 Task: Look for space in Yibin, China from 5th September, 2023 to 13th September, 2023 for 6 adults in price range Rs.15000 to Rs.20000. Place can be entire place with 3 bedrooms having 3 beds and 3 bathrooms. Property type can be house, flat, guest house. Amenities needed are: washing machine. Booking option can be shelf check-in. Required host language is Chinese (Simplified).
Action: Mouse moved to (322, 147)
Screenshot: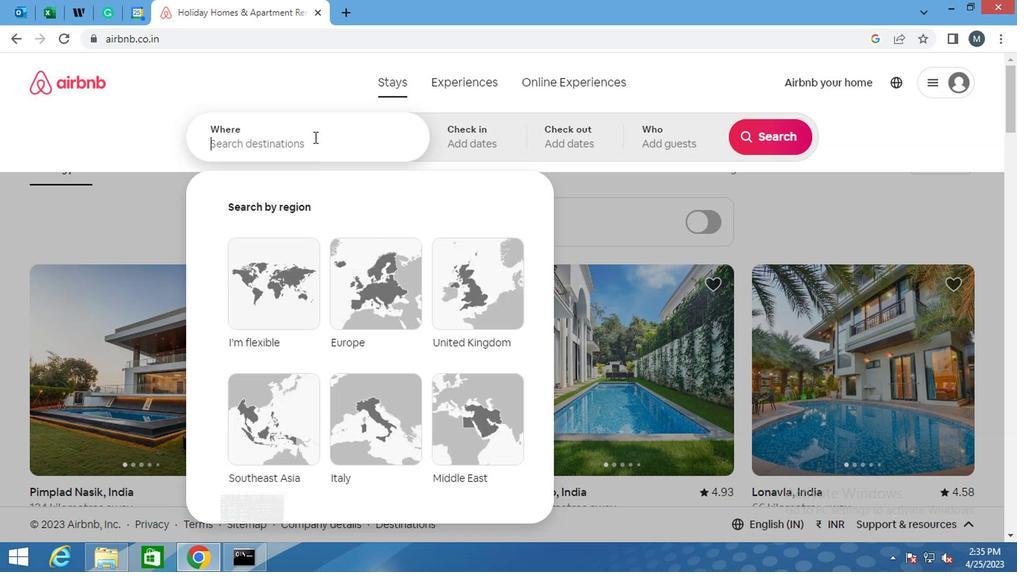 
Action: Mouse pressed left at (322, 147)
Screenshot: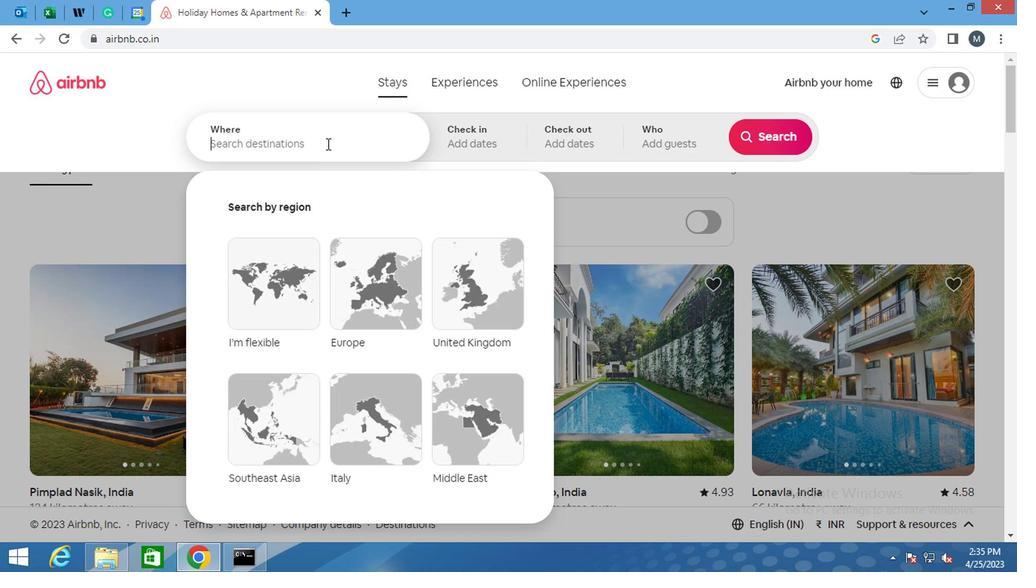 
Action: Key pressed <Key.shift>YIBIN,<Key.shift>CHINA
Screenshot: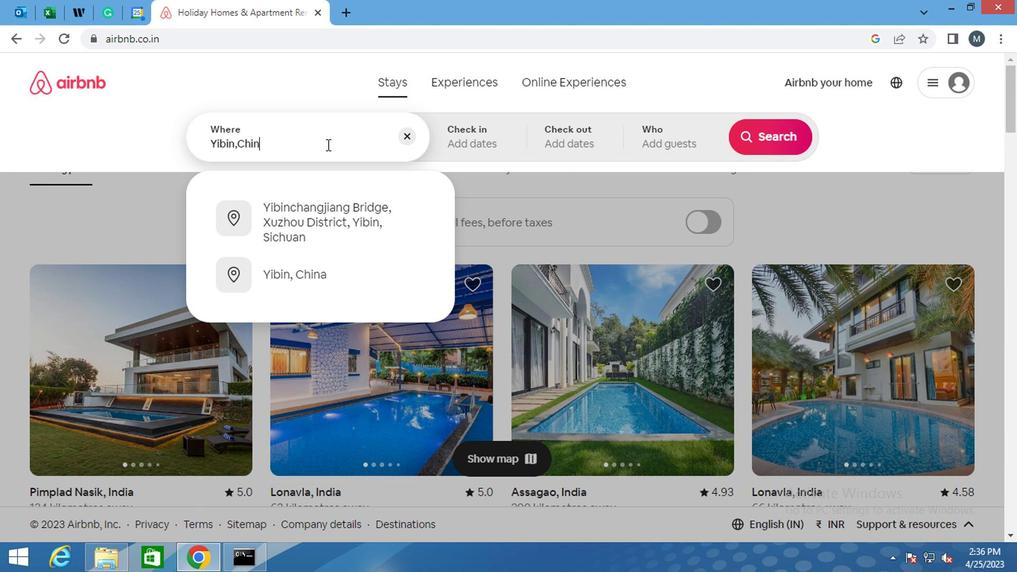 
Action: Mouse moved to (335, 221)
Screenshot: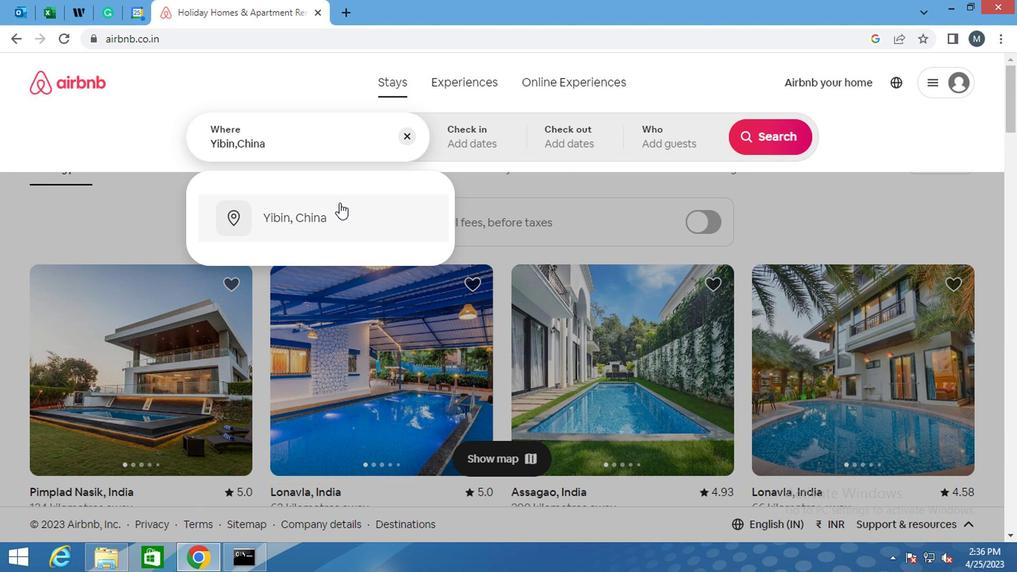 
Action: Mouse pressed left at (335, 221)
Screenshot: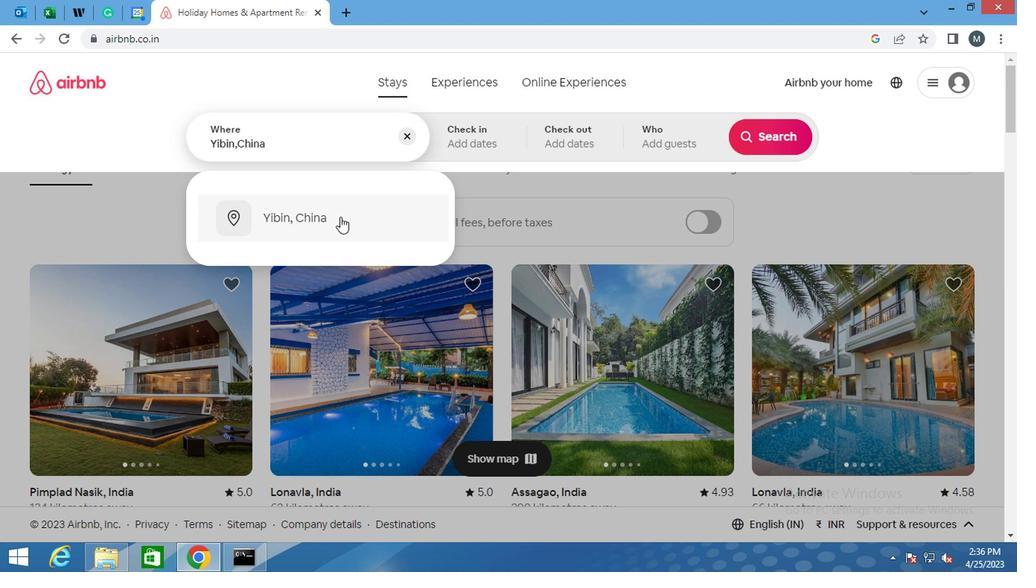 
Action: Mouse moved to (453, 137)
Screenshot: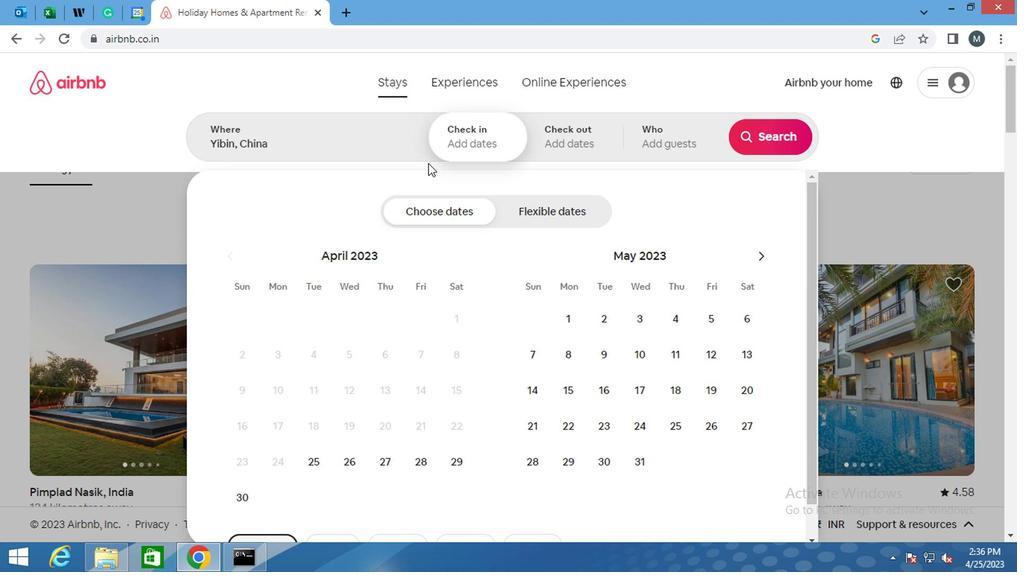 
Action: Mouse pressed left at (453, 137)
Screenshot: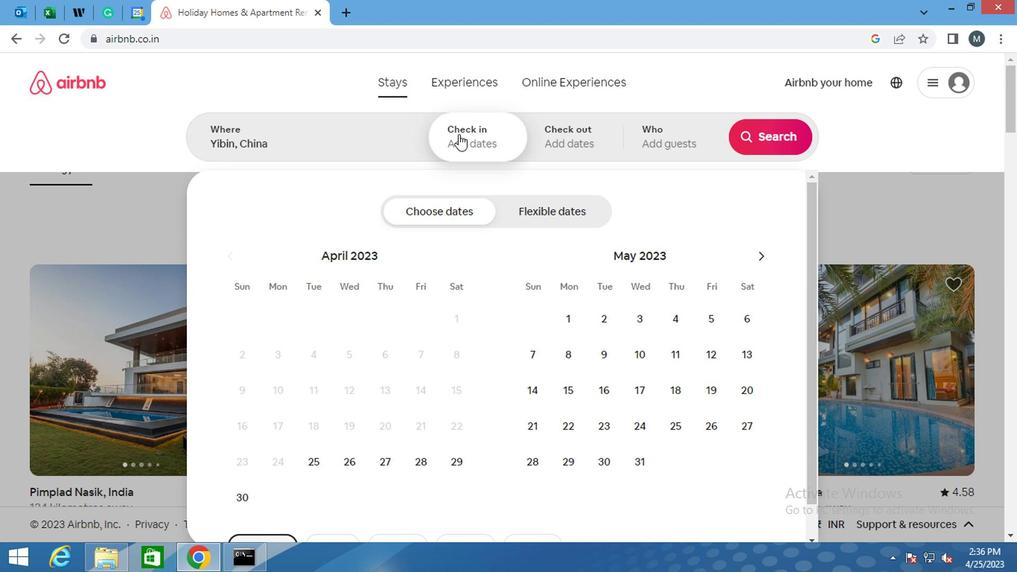 
Action: Mouse moved to (455, 136)
Screenshot: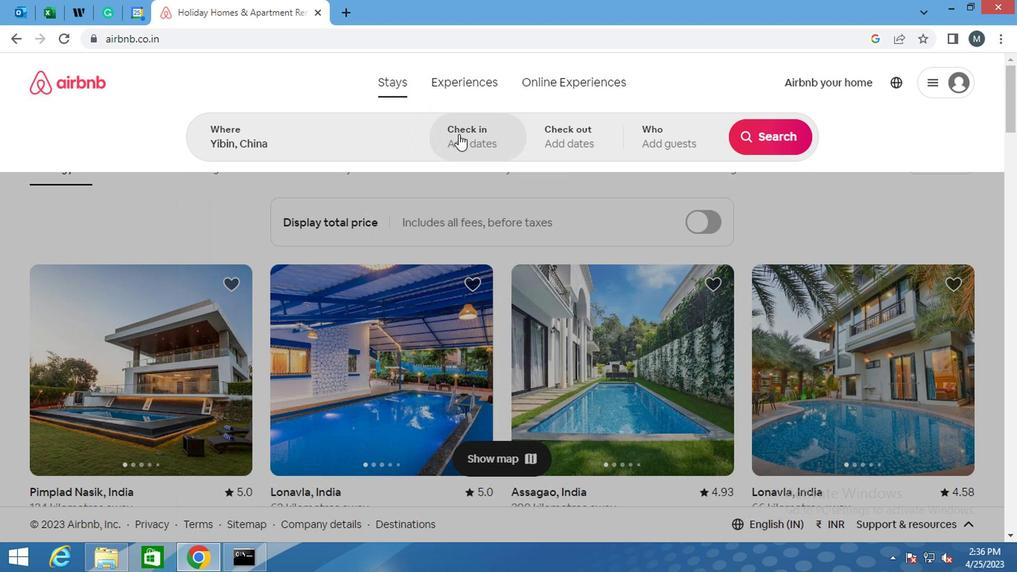 
Action: Mouse pressed left at (455, 136)
Screenshot: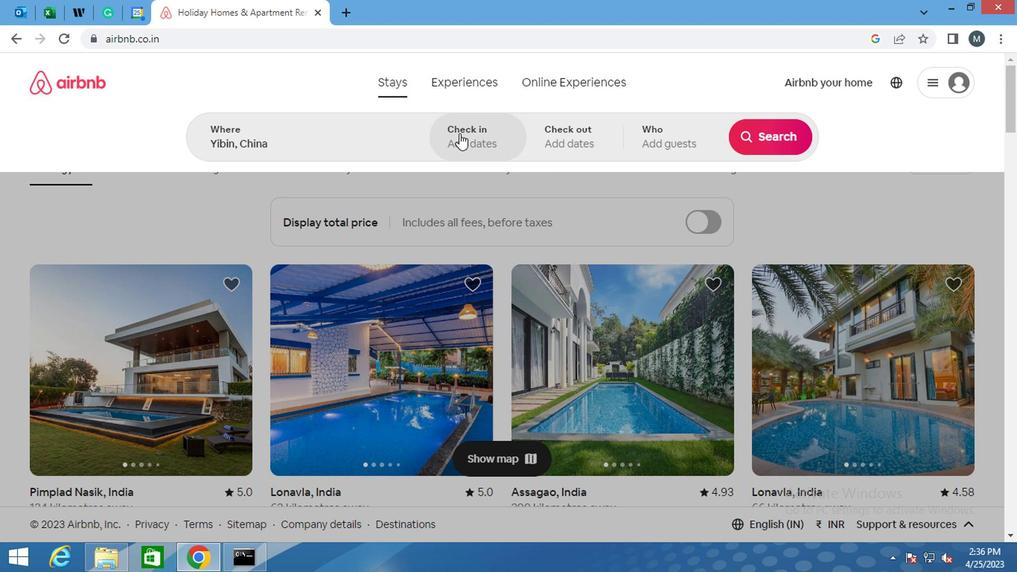 
Action: Mouse moved to (475, 141)
Screenshot: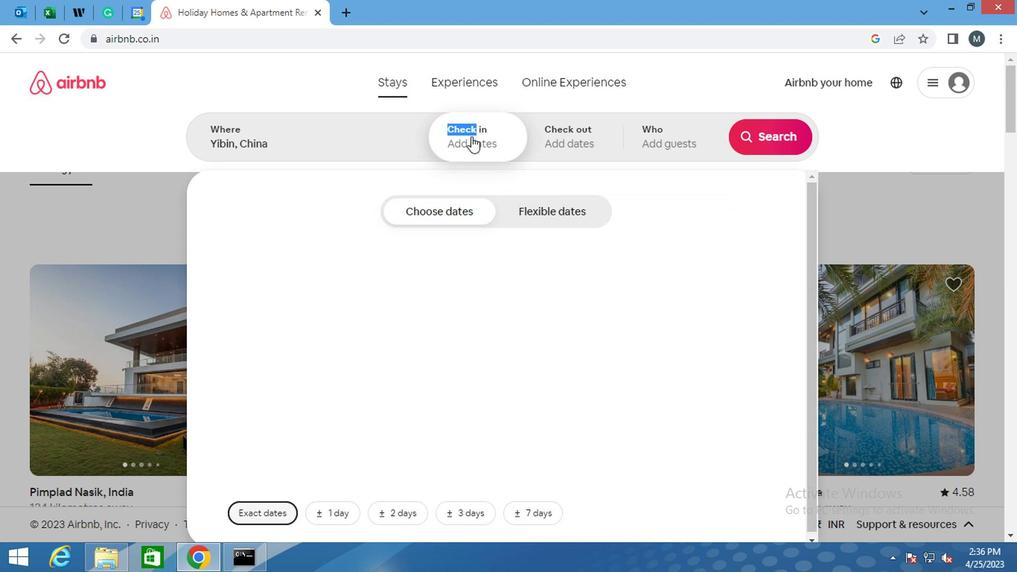 
Action: Mouse pressed left at (475, 141)
Screenshot: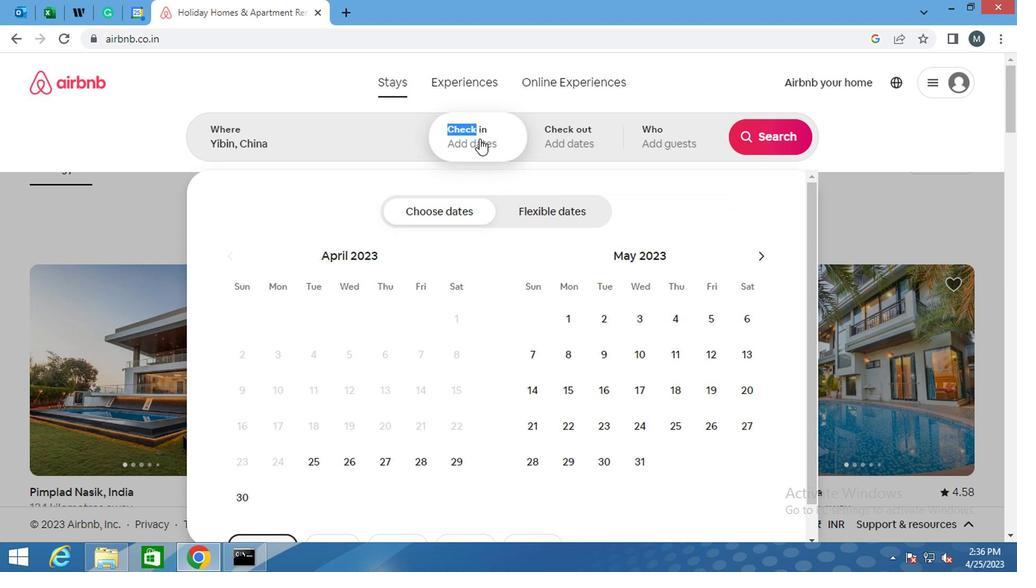 
Action: Mouse pressed left at (475, 141)
Screenshot: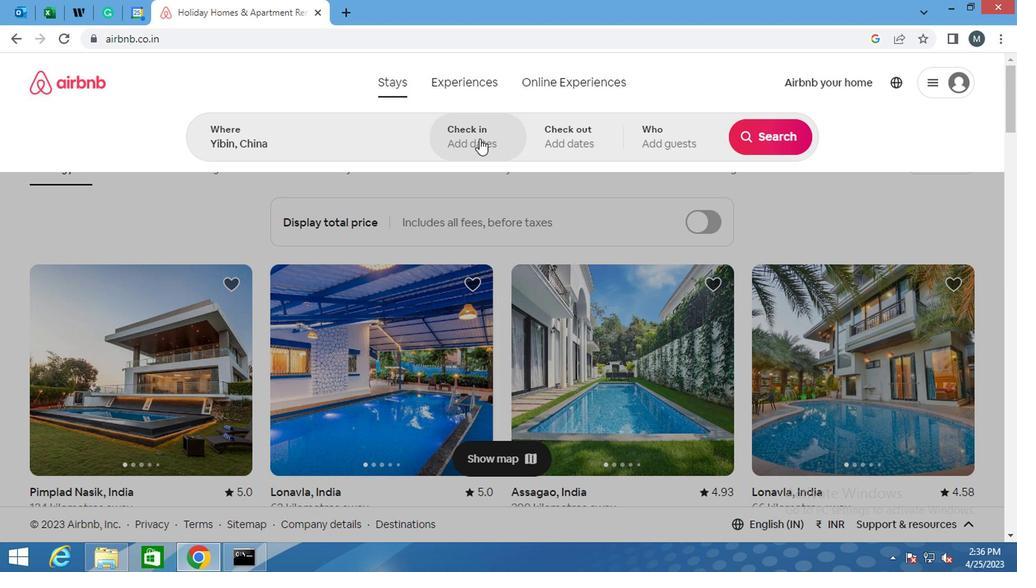 
Action: Mouse moved to (764, 259)
Screenshot: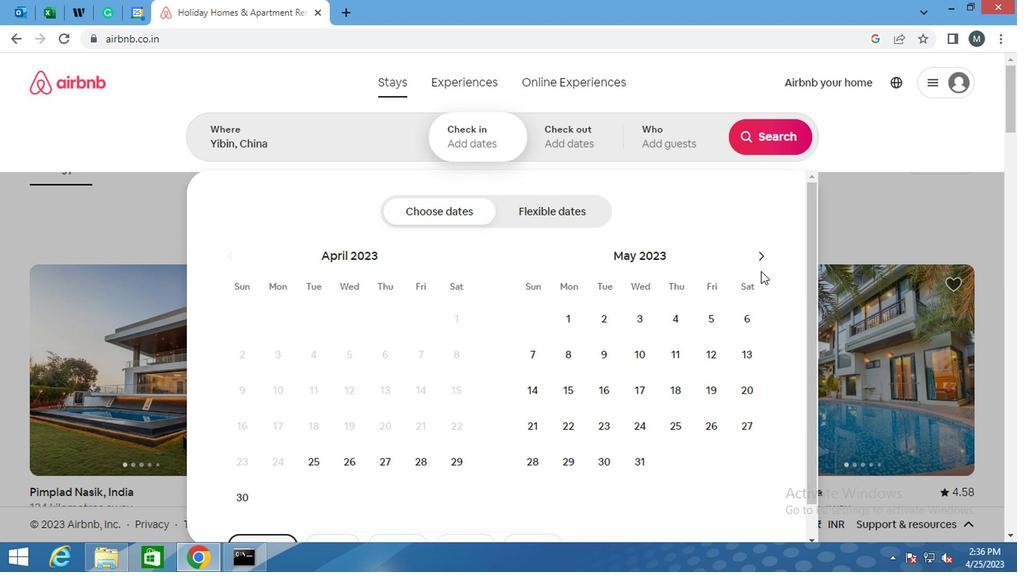 
Action: Mouse pressed left at (764, 259)
Screenshot: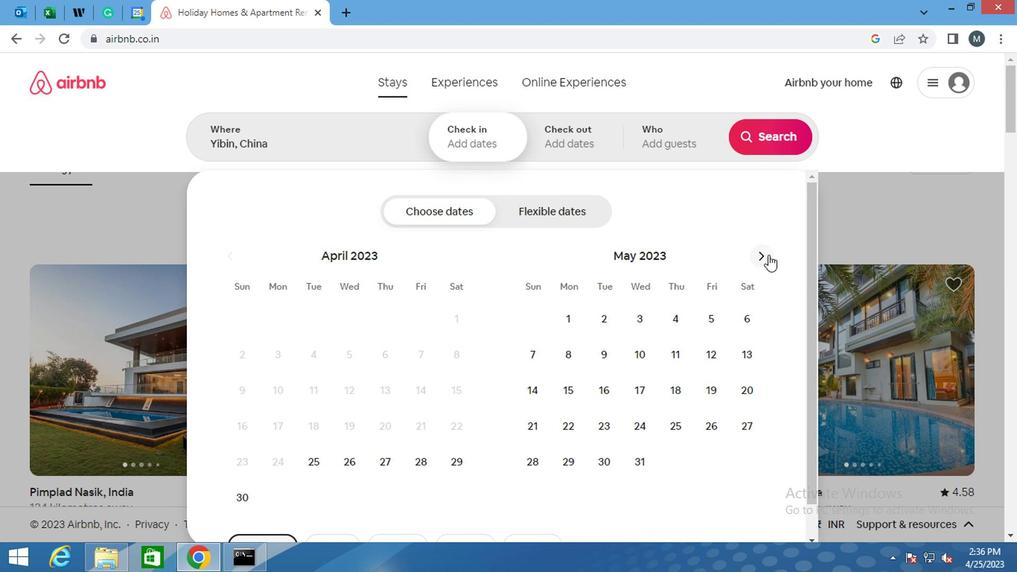 
Action: Mouse pressed left at (764, 259)
Screenshot: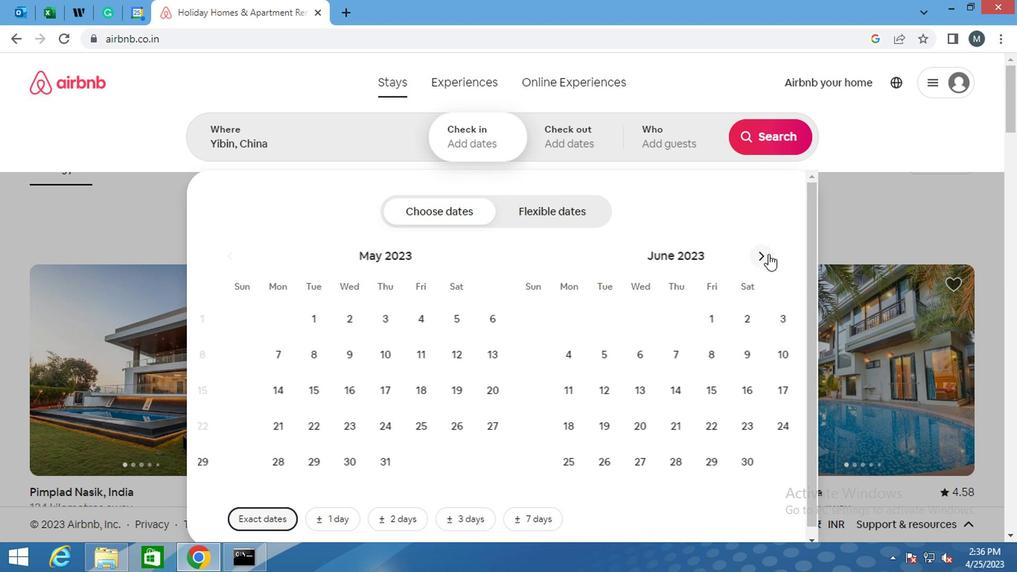 
Action: Mouse pressed left at (764, 259)
Screenshot: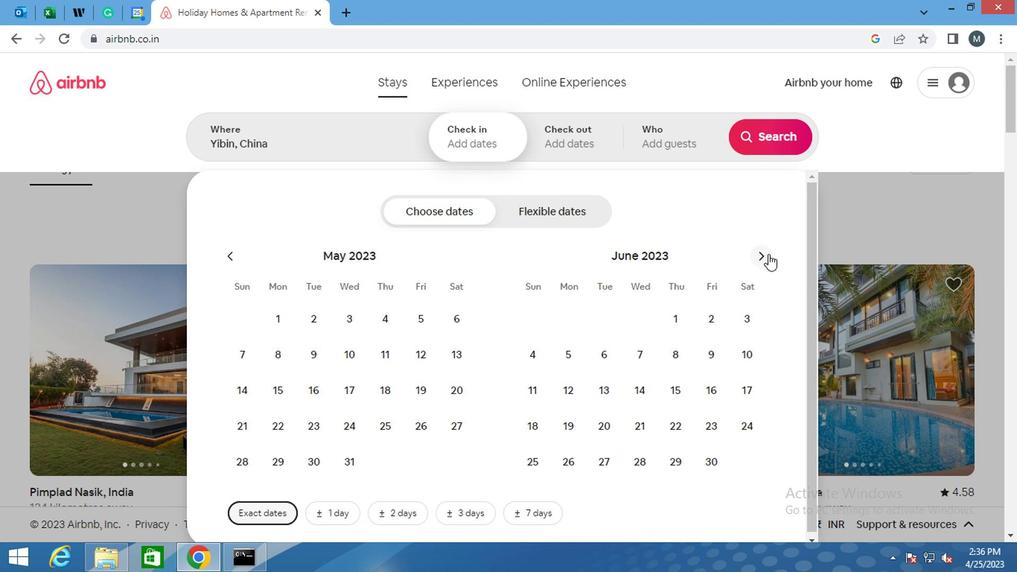 
Action: Mouse moved to (765, 258)
Screenshot: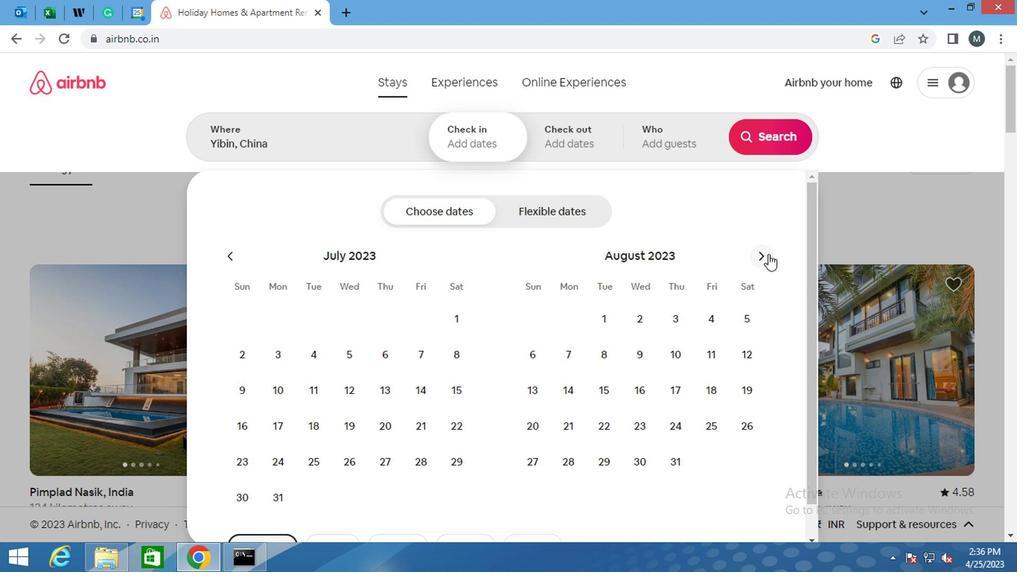 
Action: Mouse pressed left at (765, 258)
Screenshot: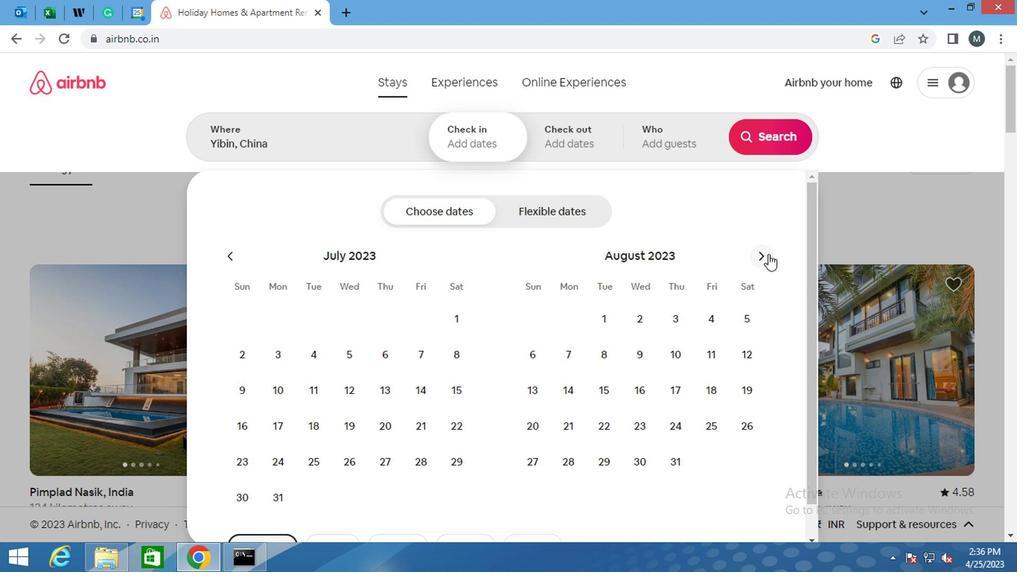 
Action: Mouse moved to (594, 370)
Screenshot: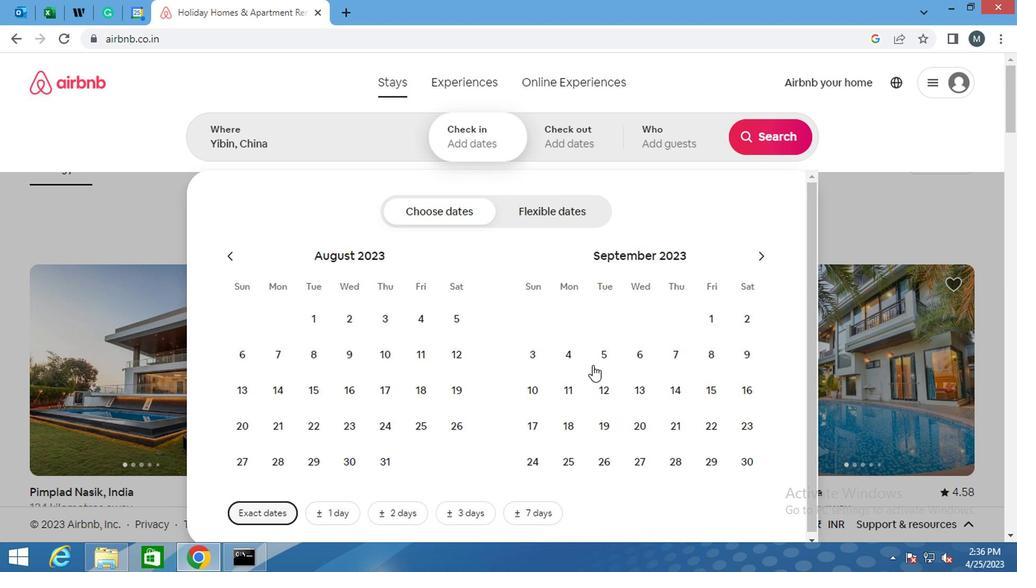 
Action: Mouse pressed left at (594, 370)
Screenshot: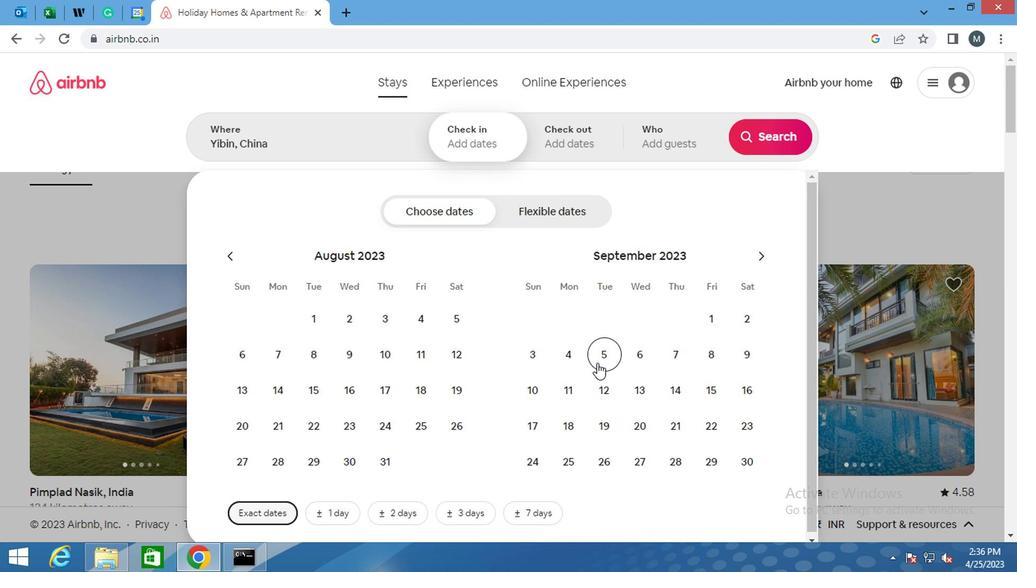 
Action: Mouse moved to (636, 400)
Screenshot: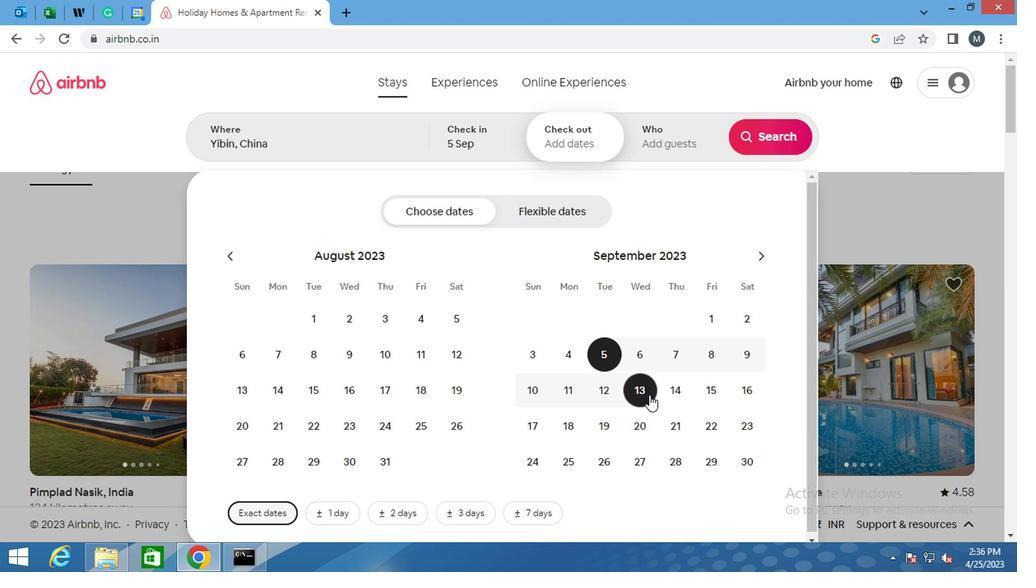 
Action: Mouse pressed left at (636, 400)
Screenshot: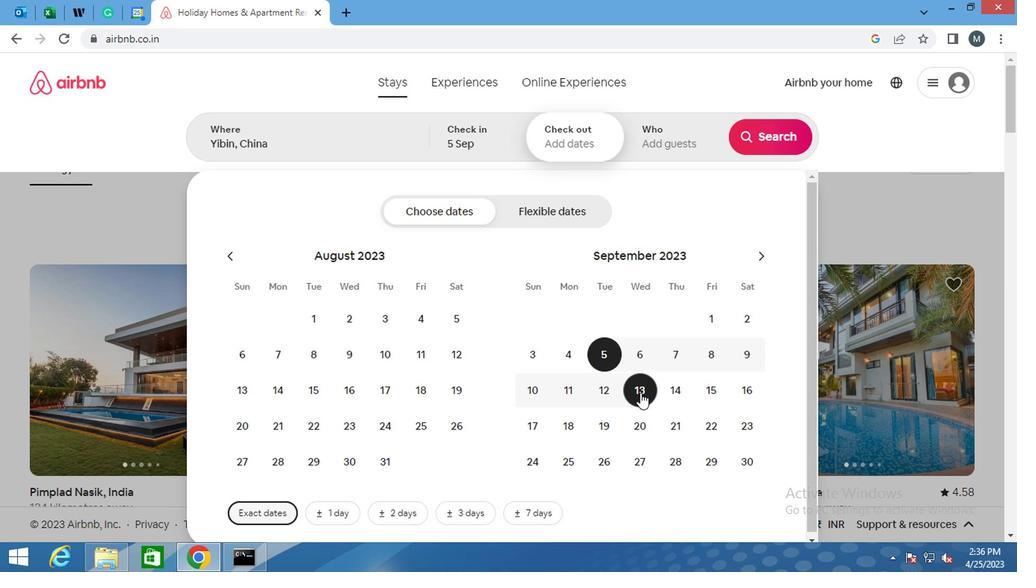 
Action: Mouse moved to (674, 147)
Screenshot: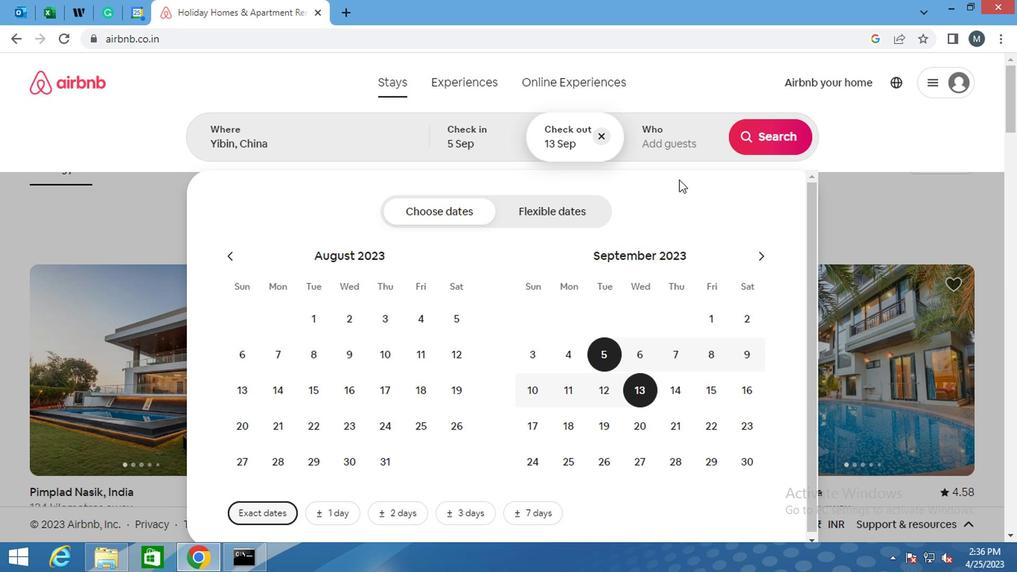 
Action: Mouse pressed left at (674, 147)
Screenshot: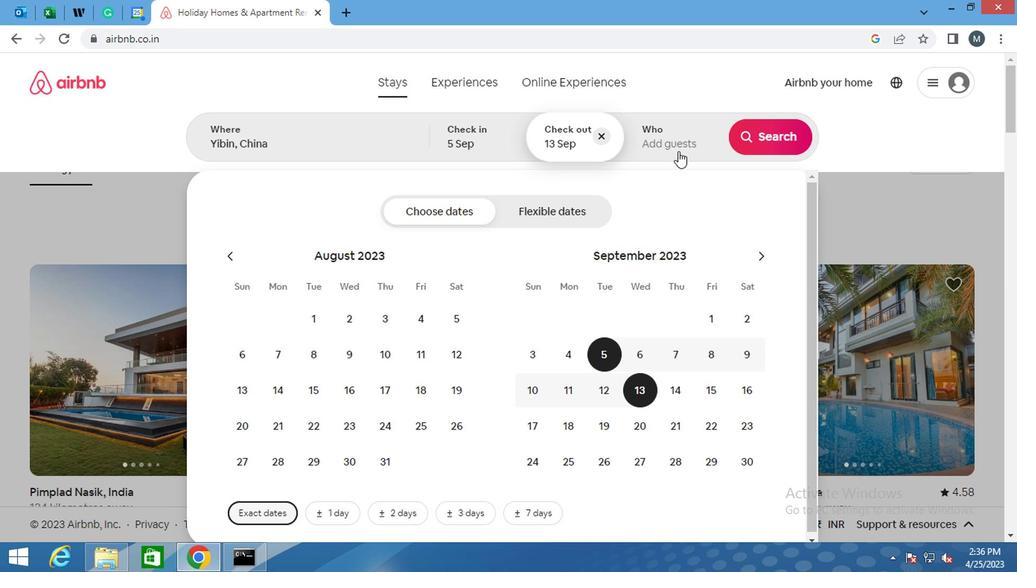 
Action: Mouse moved to (768, 215)
Screenshot: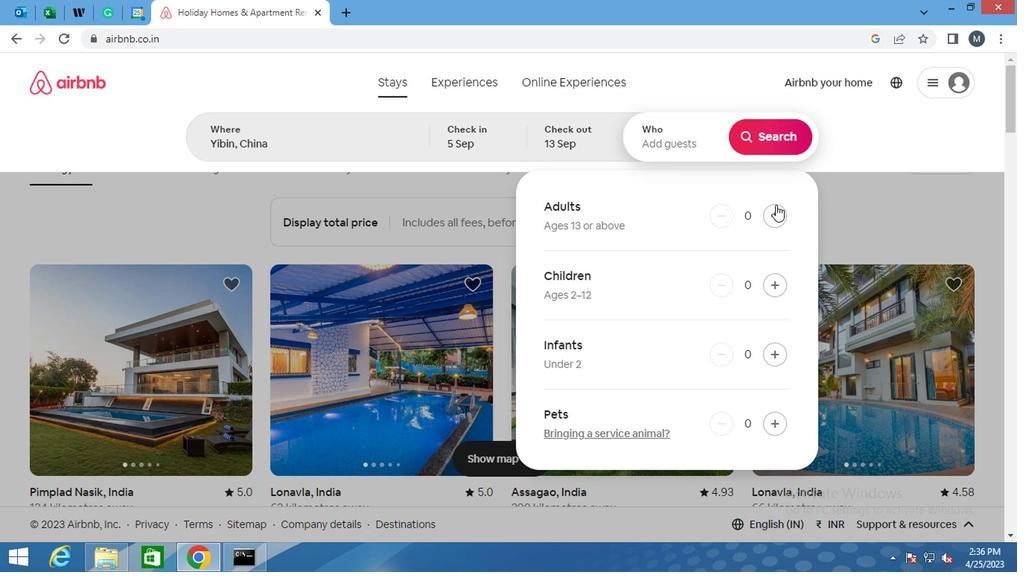 
Action: Mouse pressed left at (768, 215)
Screenshot: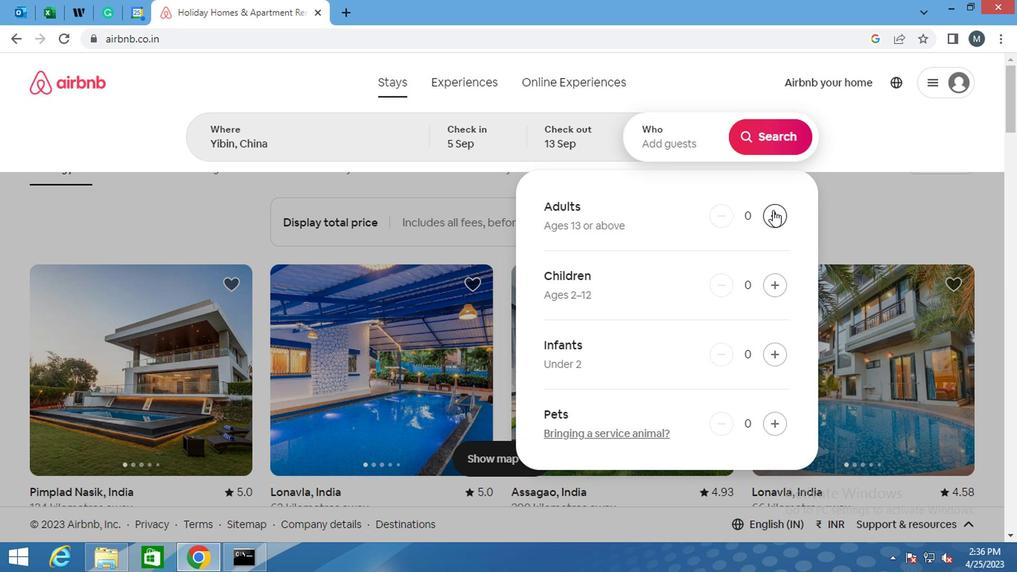 
Action: Mouse pressed left at (768, 215)
Screenshot: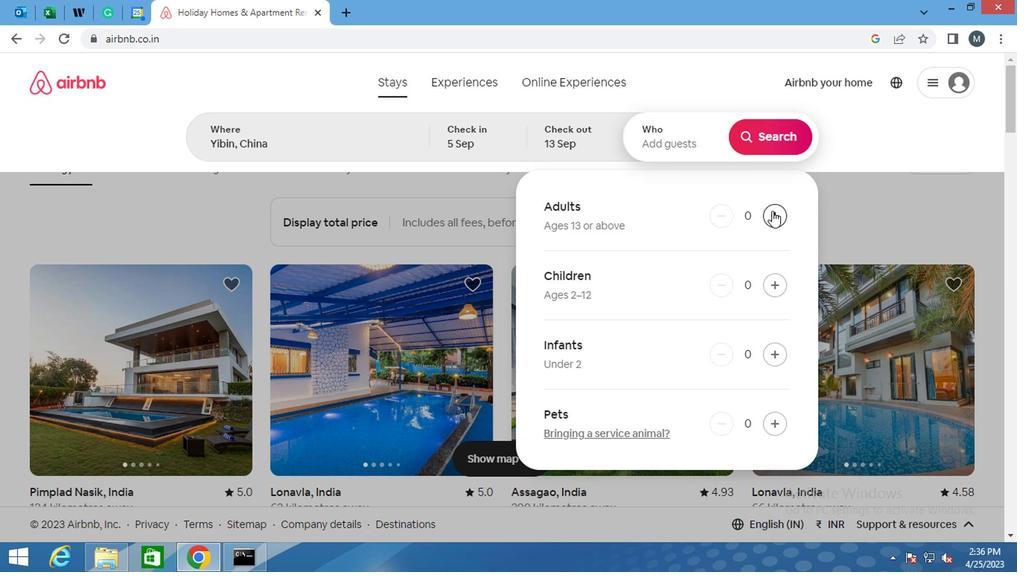 
Action: Mouse pressed left at (768, 215)
Screenshot: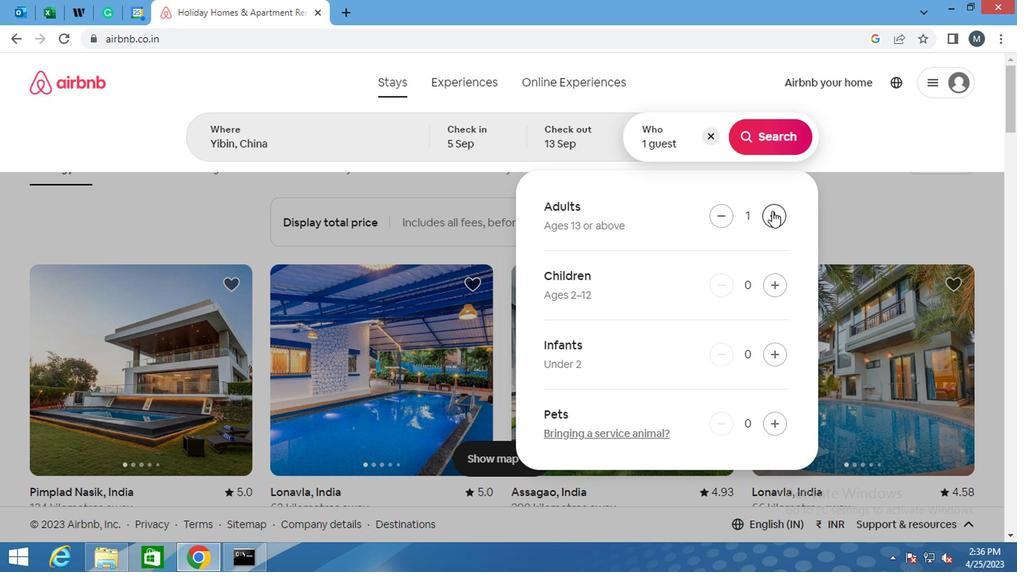 
Action: Mouse moved to (767, 216)
Screenshot: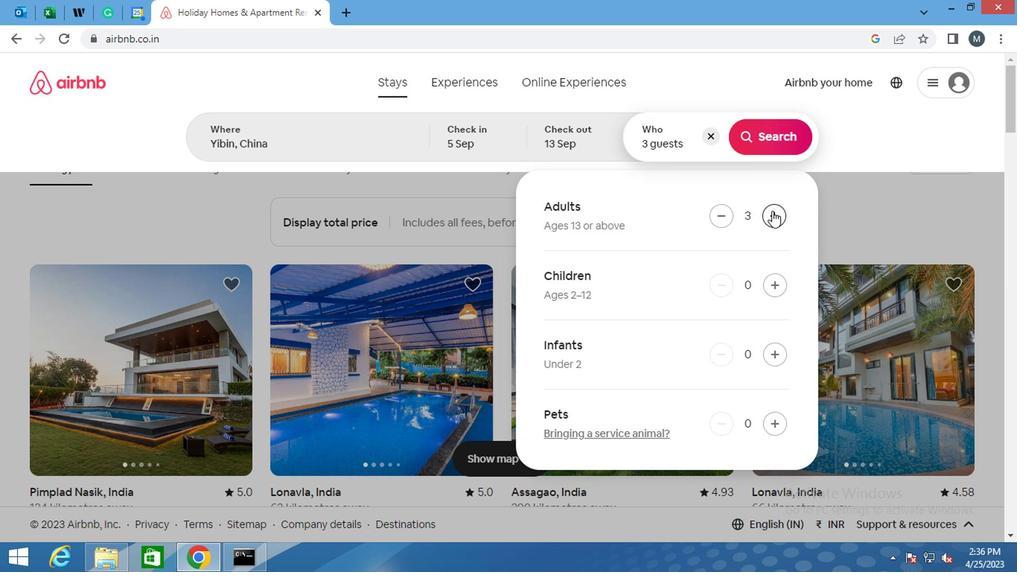 
Action: Mouse pressed left at (767, 216)
Screenshot: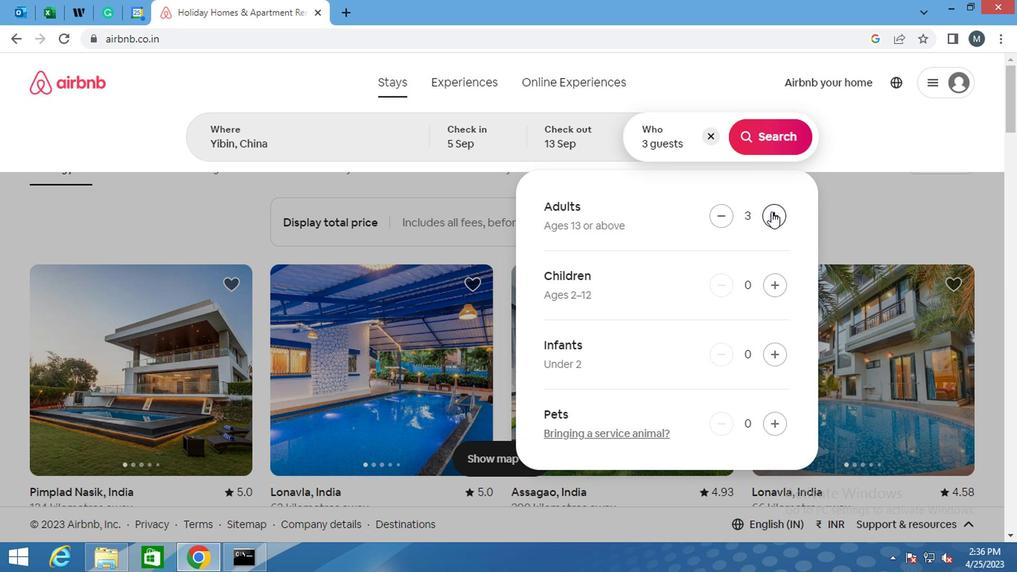 
Action: Mouse pressed left at (767, 216)
Screenshot: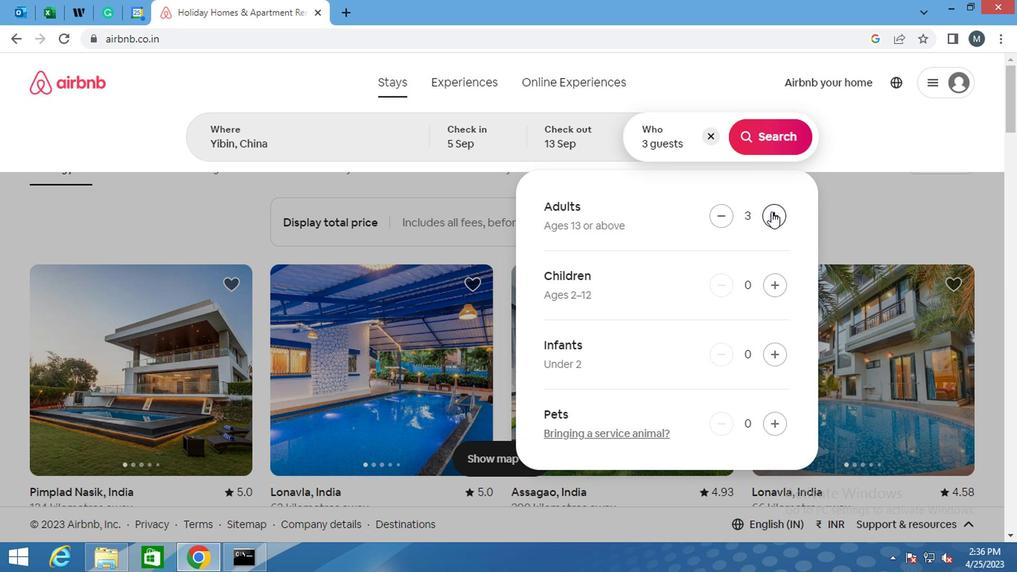 
Action: Mouse pressed left at (767, 216)
Screenshot: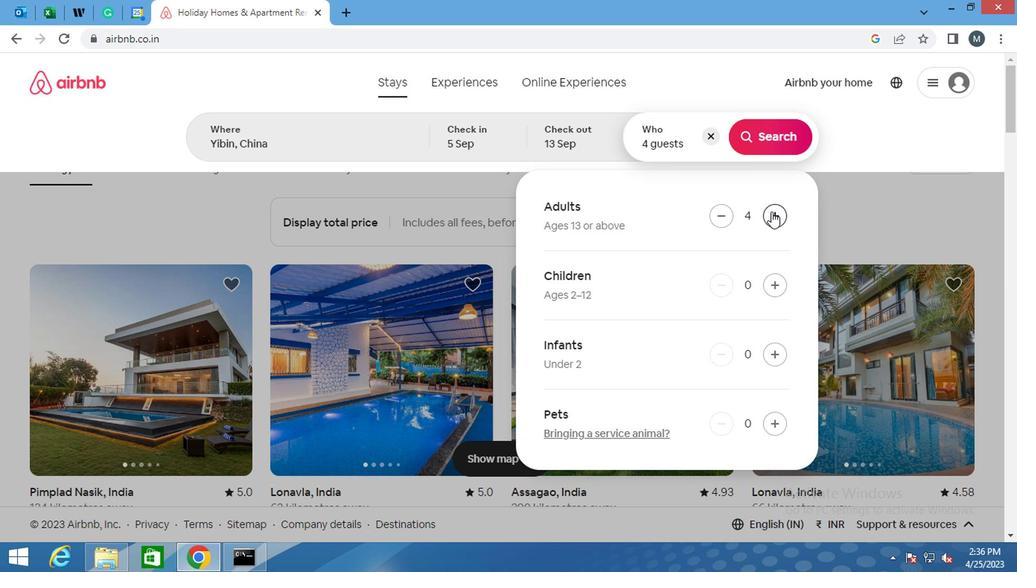 
Action: Mouse moved to (758, 135)
Screenshot: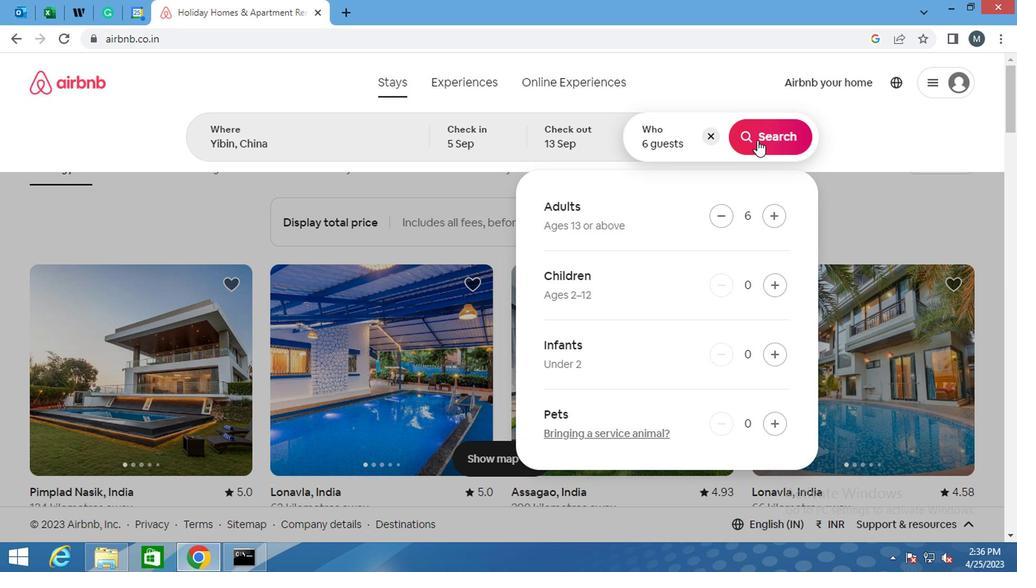 
Action: Mouse pressed left at (758, 135)
Screenshot: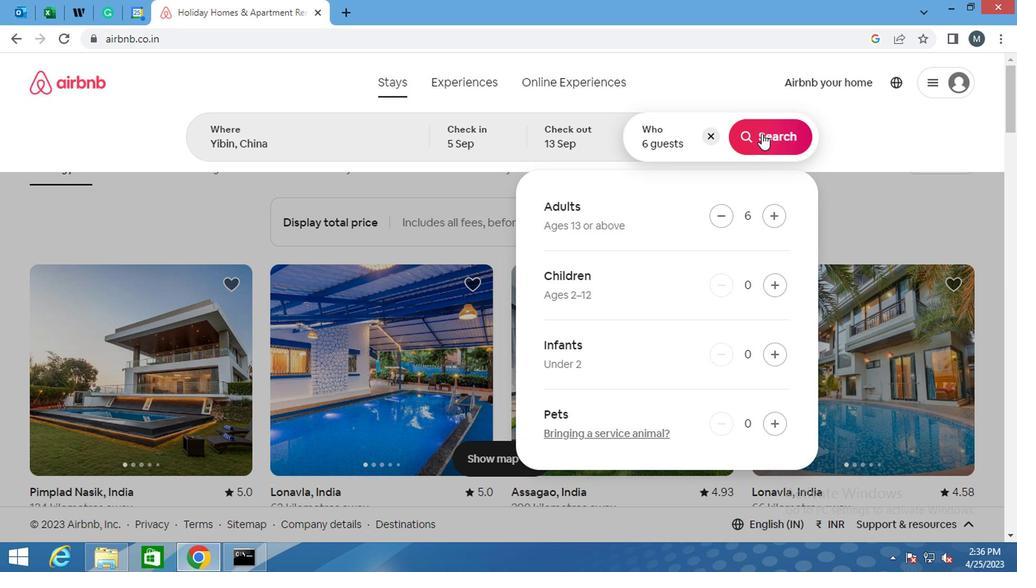 
Action: Mouse moved to (929, 145)
Screenshot: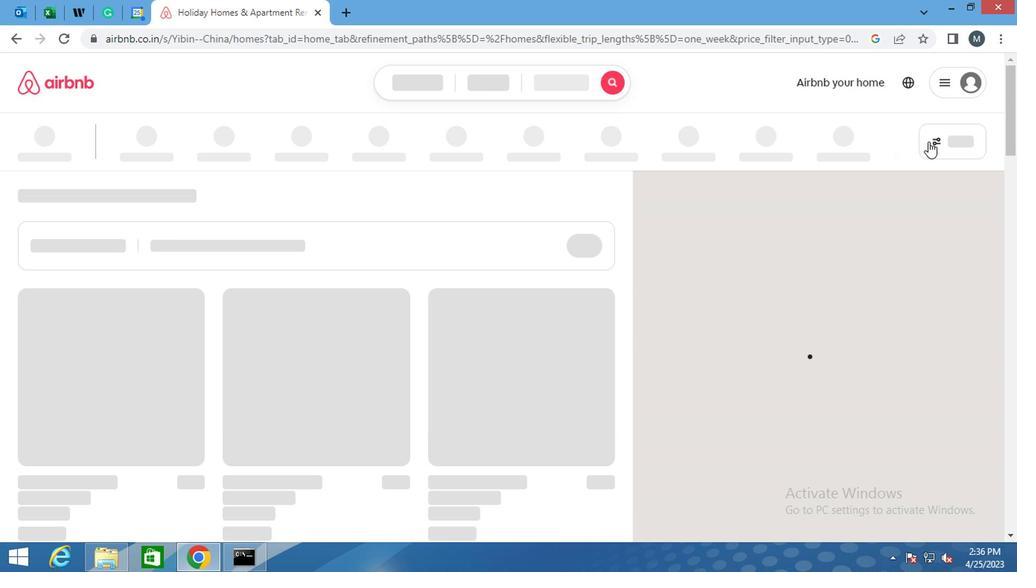 
Action: Mouse pressed left at (929, 145)
Screenshot: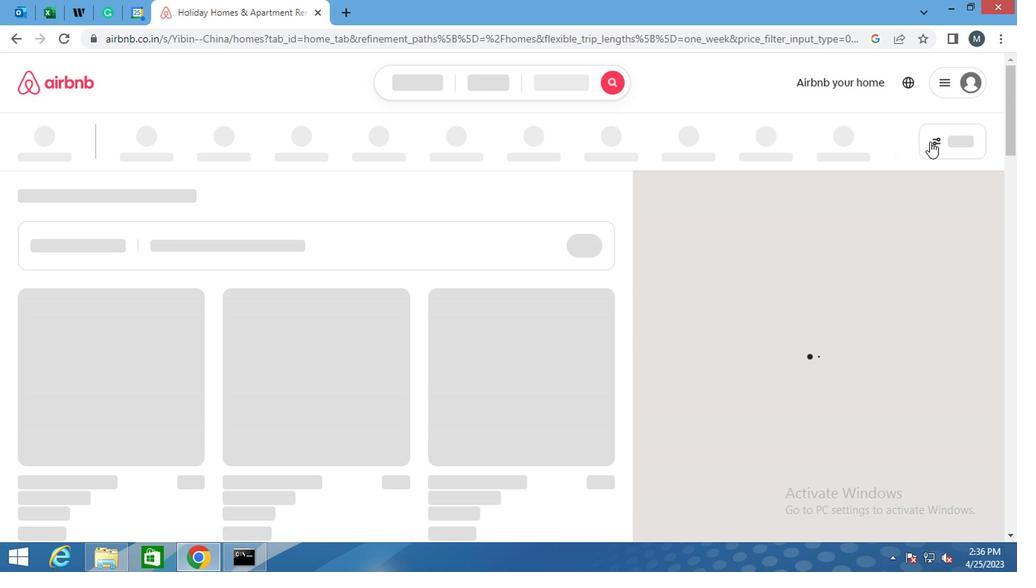 
Action: Mouse moved to (419, 245)
Screenshot: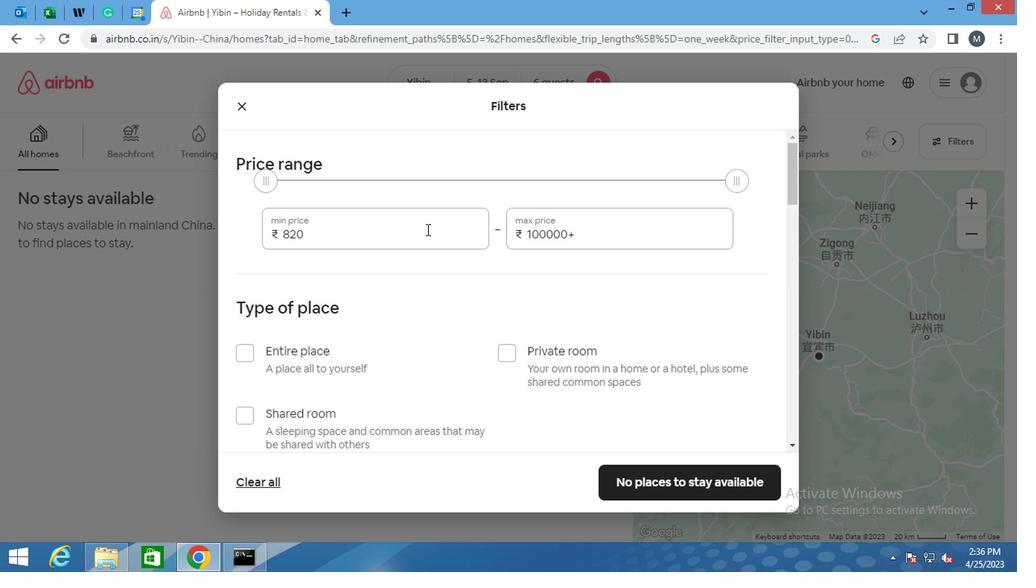 
Action: Mouse pressed left at (419, 245)
Screenshot: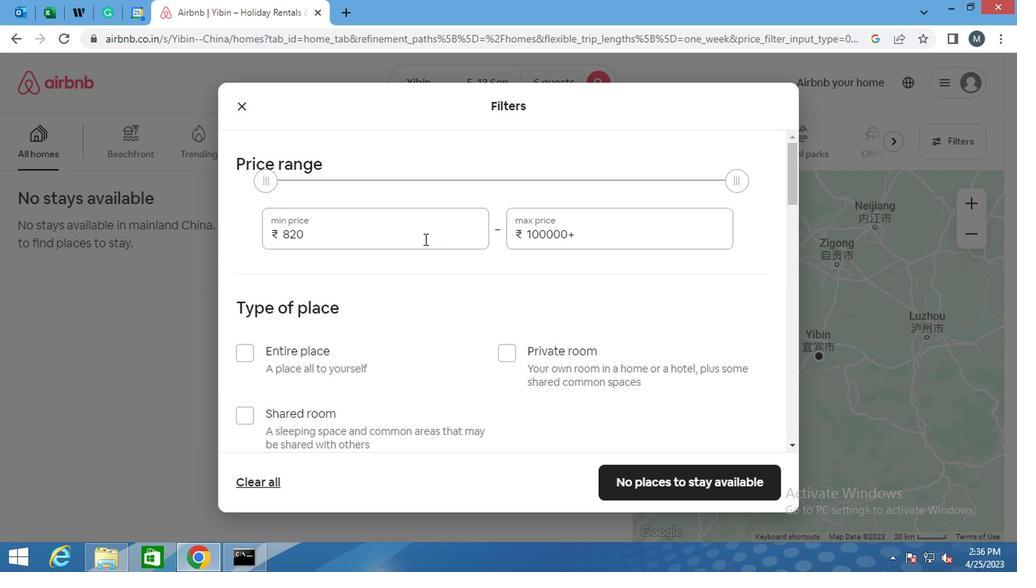 
Action: Mouse moved to (417, 245)
Screenshot: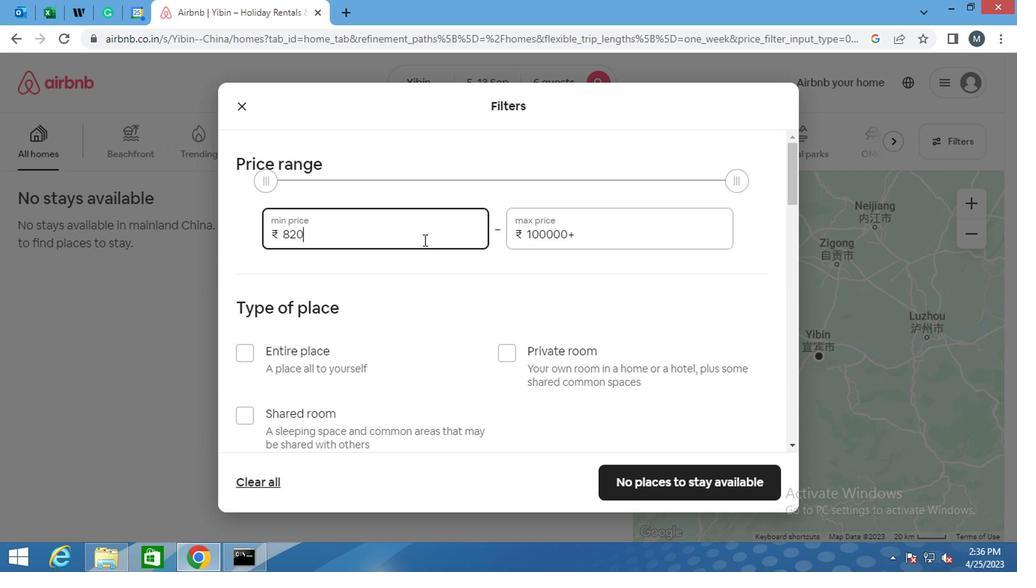 
Action: Key pressed <Key.backspace><Key.backspace><Key.backspace><Key.backspace>15000
Screenshot: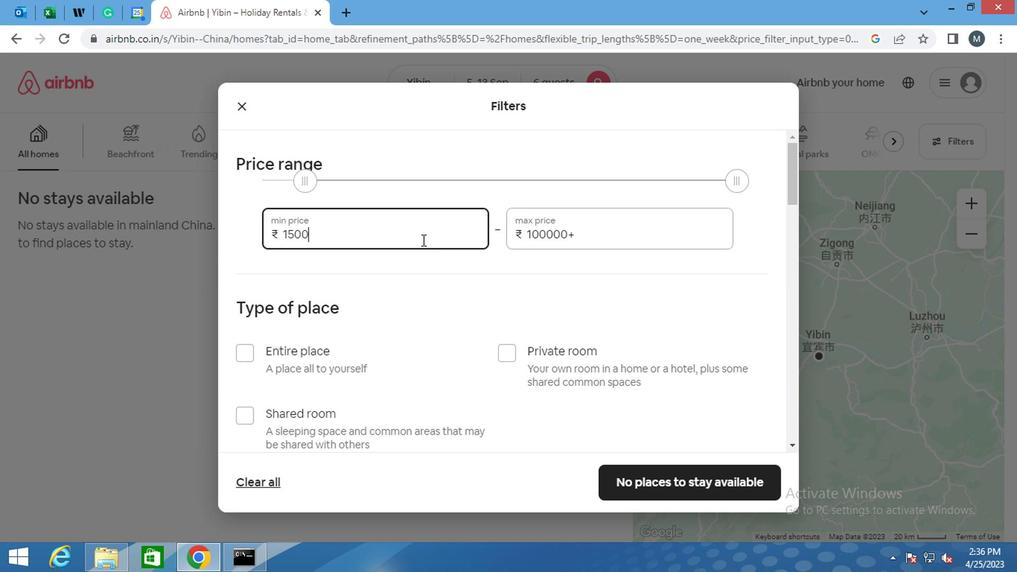 
Action: Mouse moved to (575, 242)
Screenshot: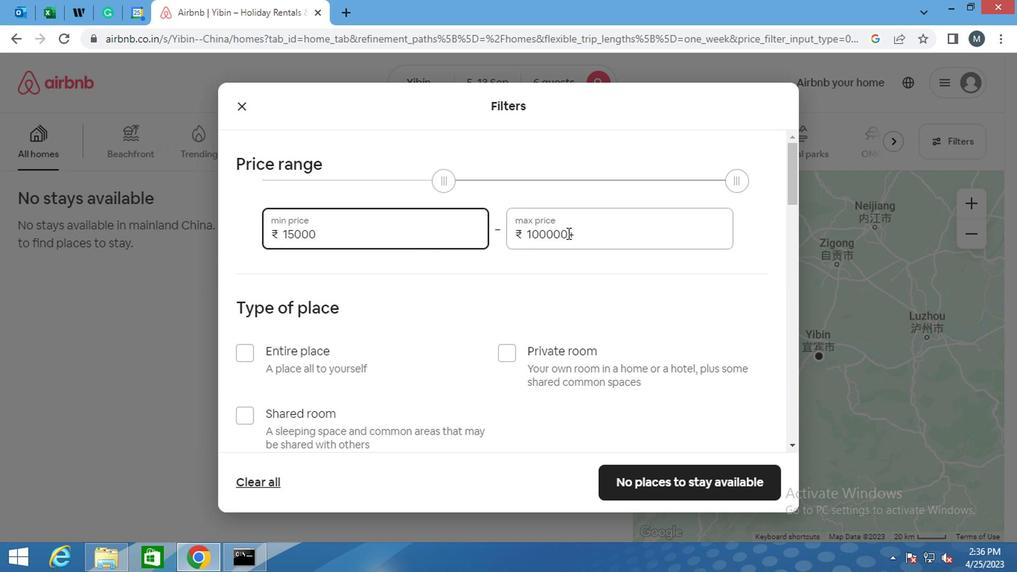
Action: Mouse pressed left at (575, 242)
Screenshot: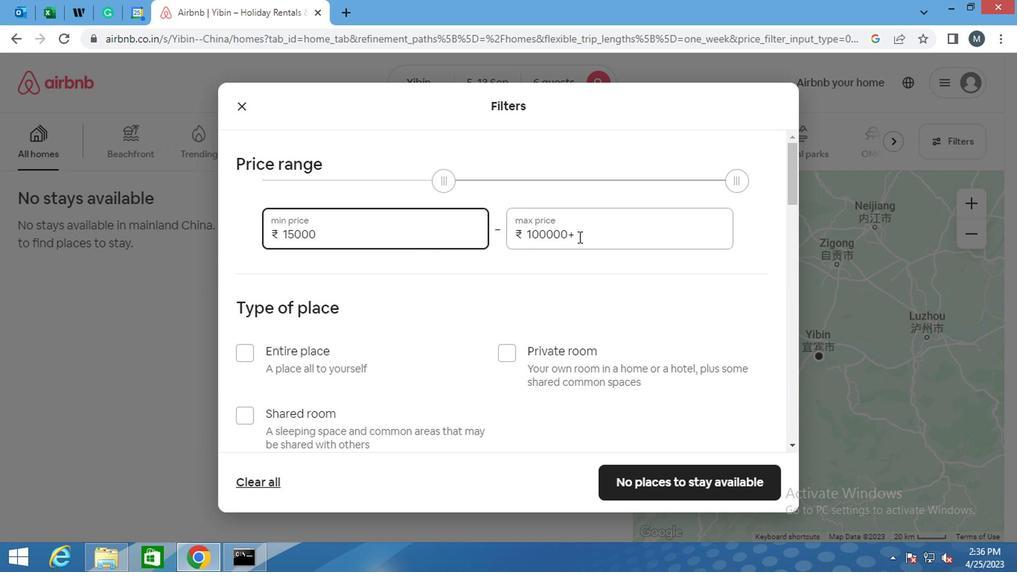 
Action: Mouse moved to (573, 242)
Screenshot: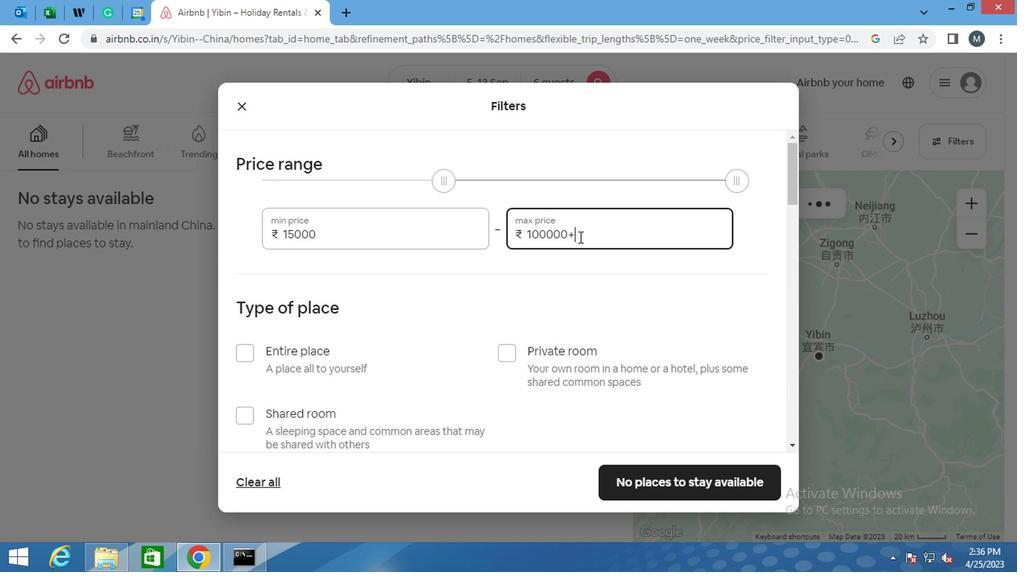 
Action: Key pressed <Key.backspace>
Screenshot: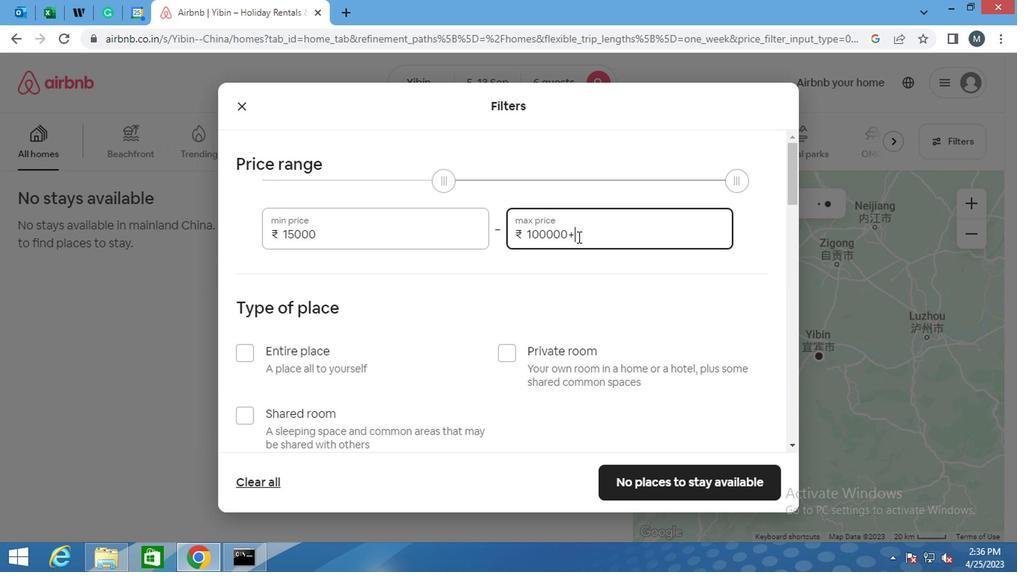 
Action: Mouse moved to (571, 242)
Screenshot: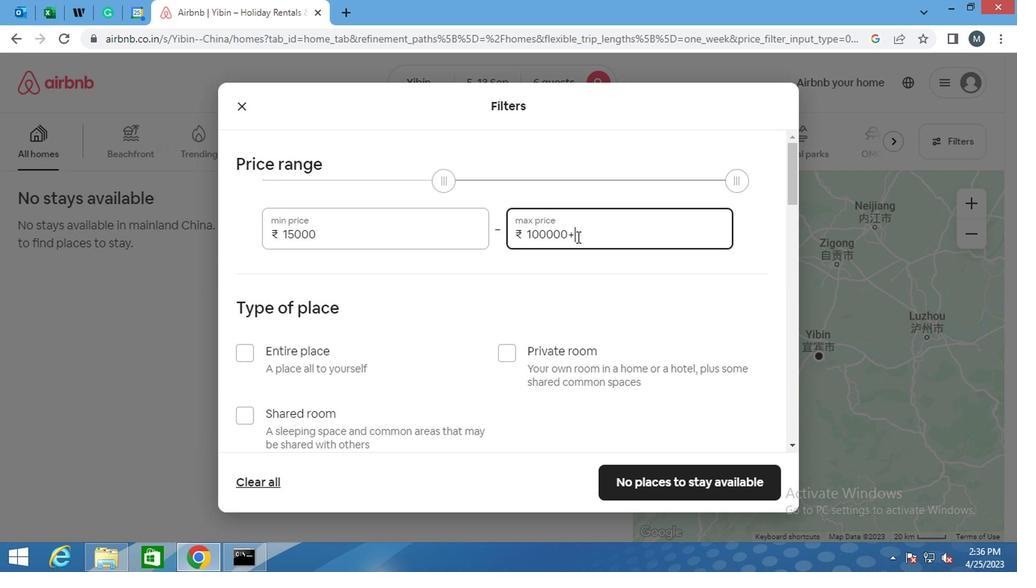 
Action: Key pressed <Key.backspace><Key.backspace><Key.backspace>
Screenshot: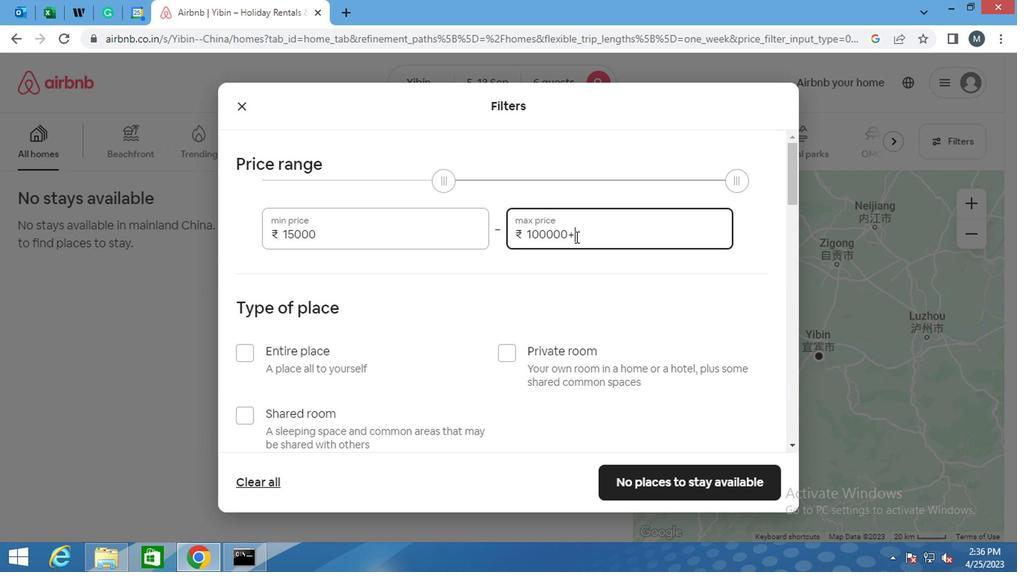 
Action: Mouse moved to (570, 242)
Screenshot: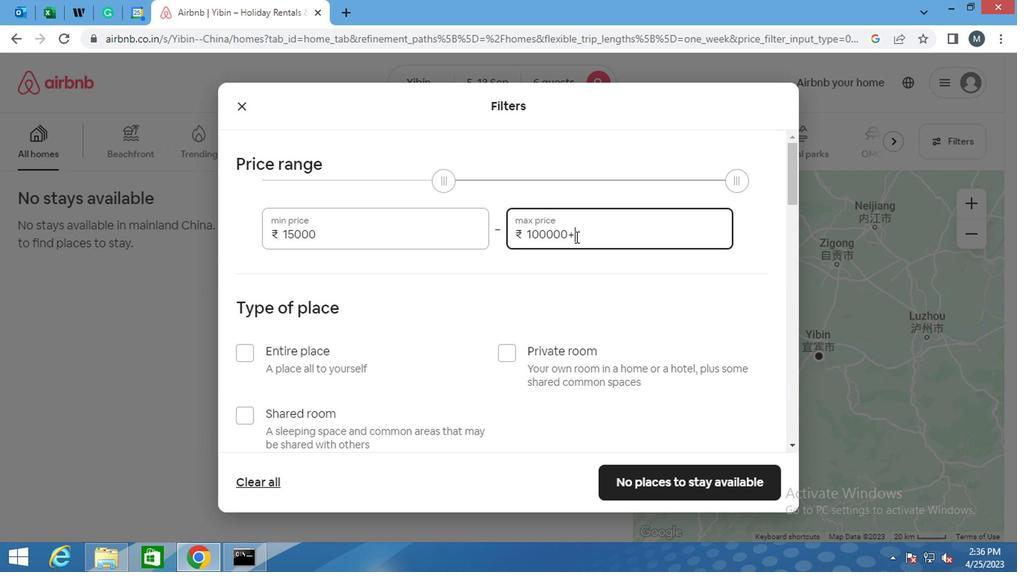 
Action: Key pressed <Key.backspace><Key.backspace><Key.backspace><Key.backspace><Key.backspace><Key.backspace><Key.backspace><Key.backspace>
Screenshot: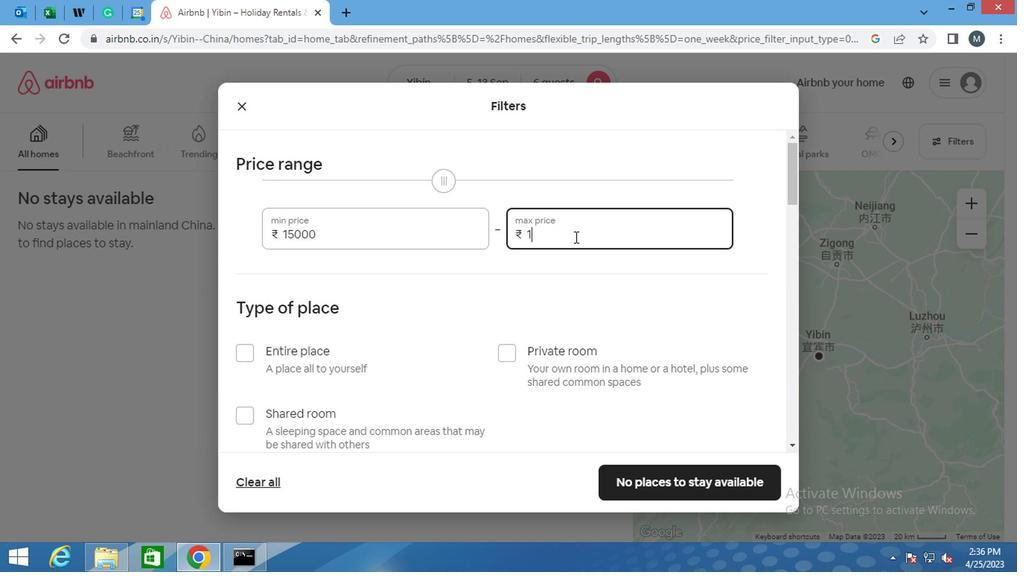 
Action: Mouse moved to (560, 239)
Screenshot: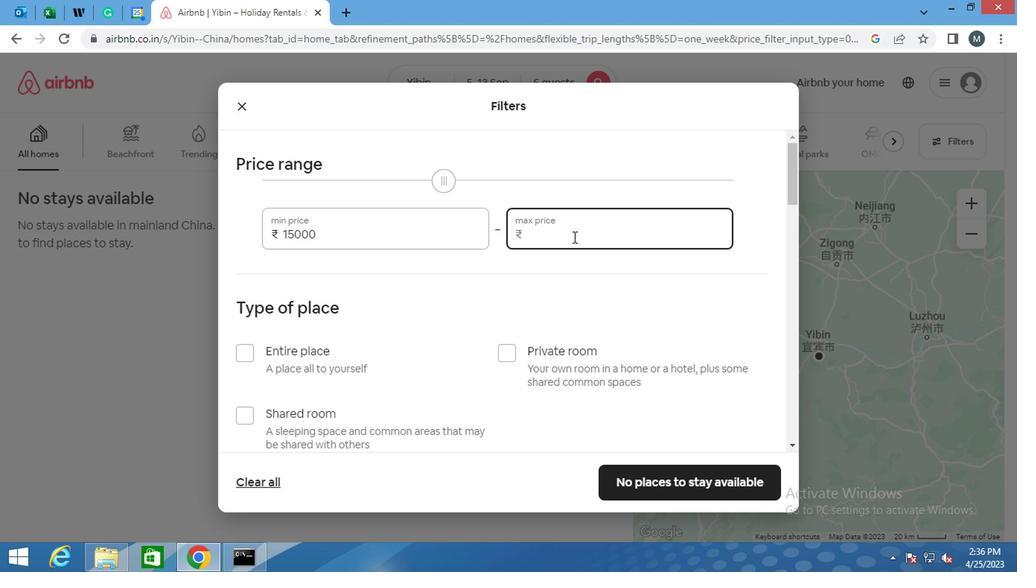 
Action: Key pressed 2
Screenshot: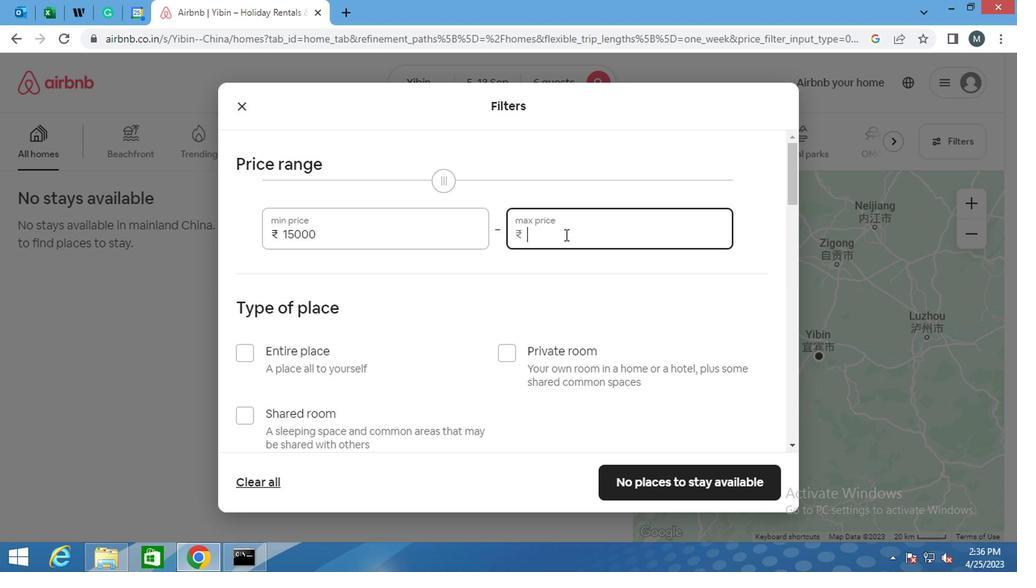 
Action: Mouse moved to (559, 239)
Screenshot: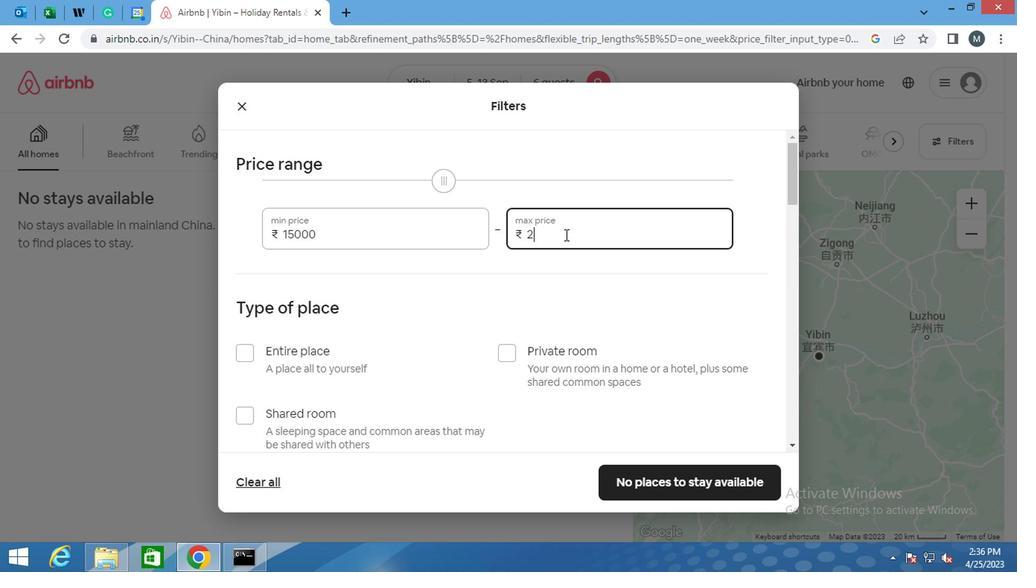 
Action: Key pressed 0000
Screenshot: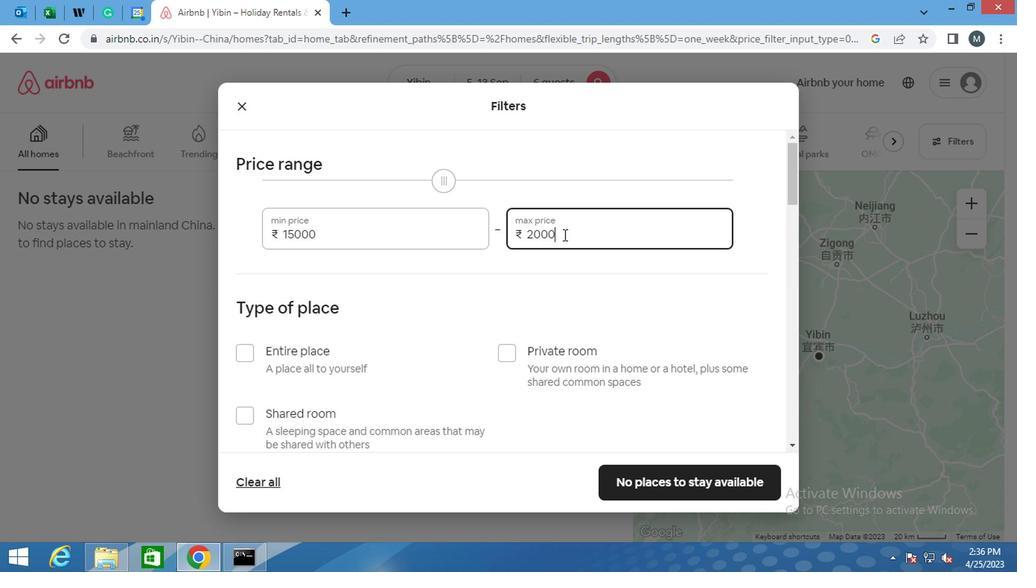 
Action: Mouse moved to (564, 245)
Screenshot: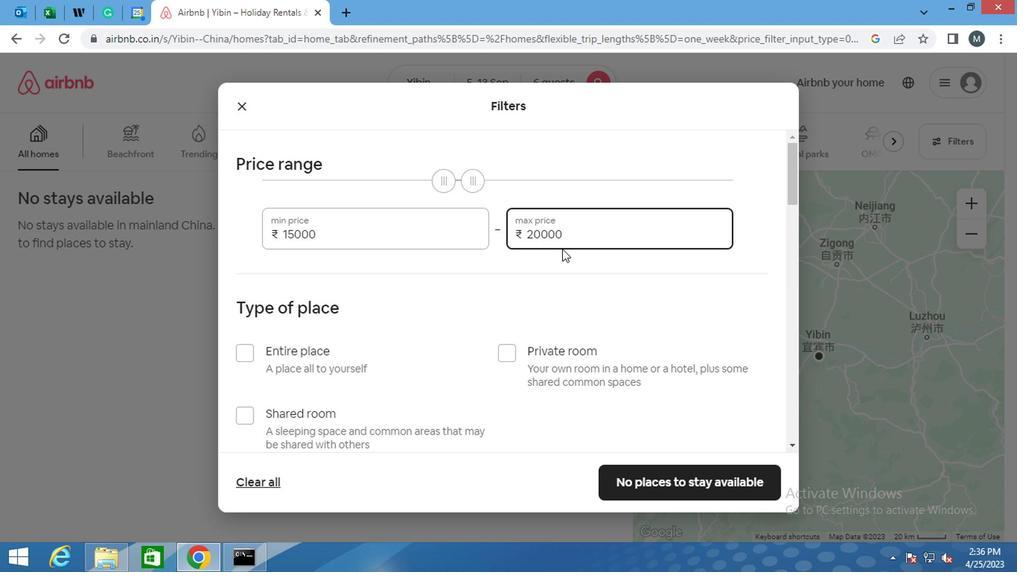 
Action: Mouse scrolled (564, 244) with delta (0, -1)
Screenshot: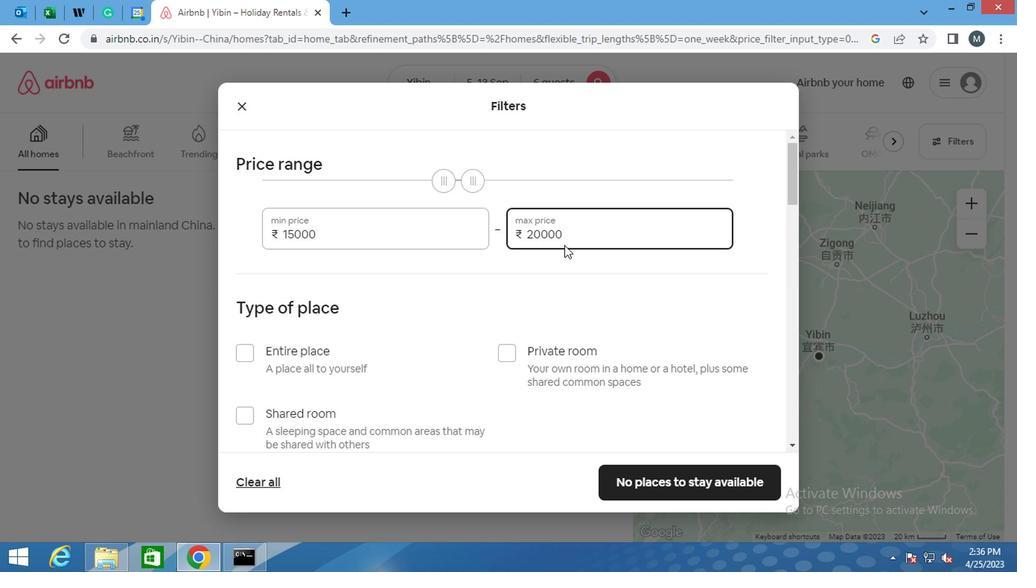 
Action: Mouse moved to (246, 279)
Screenshot: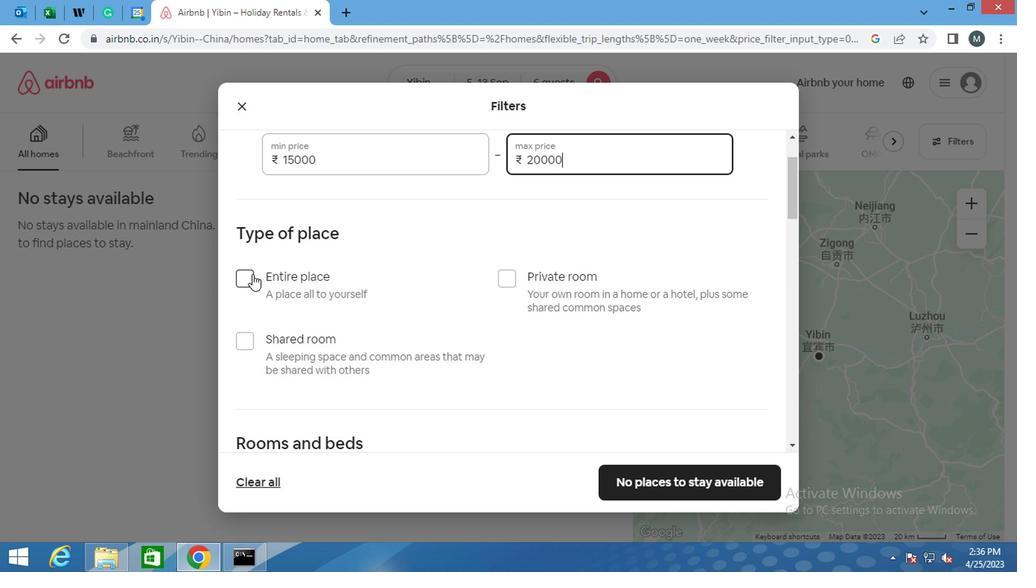 
Action: Mouse pressed left at (246, 279)
Screenshot: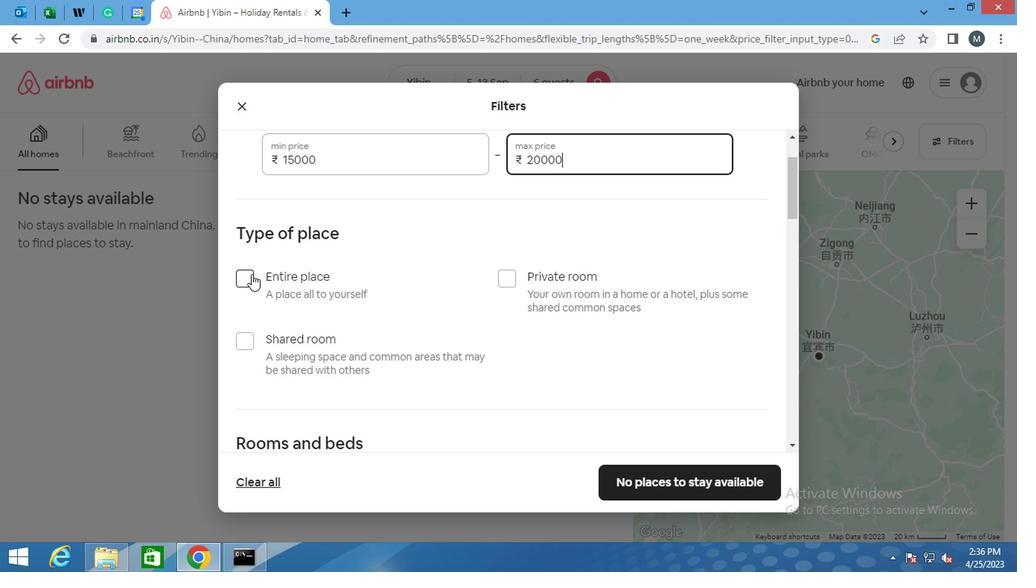 
Action: Mouse moved to (387, 270)
Screenshot: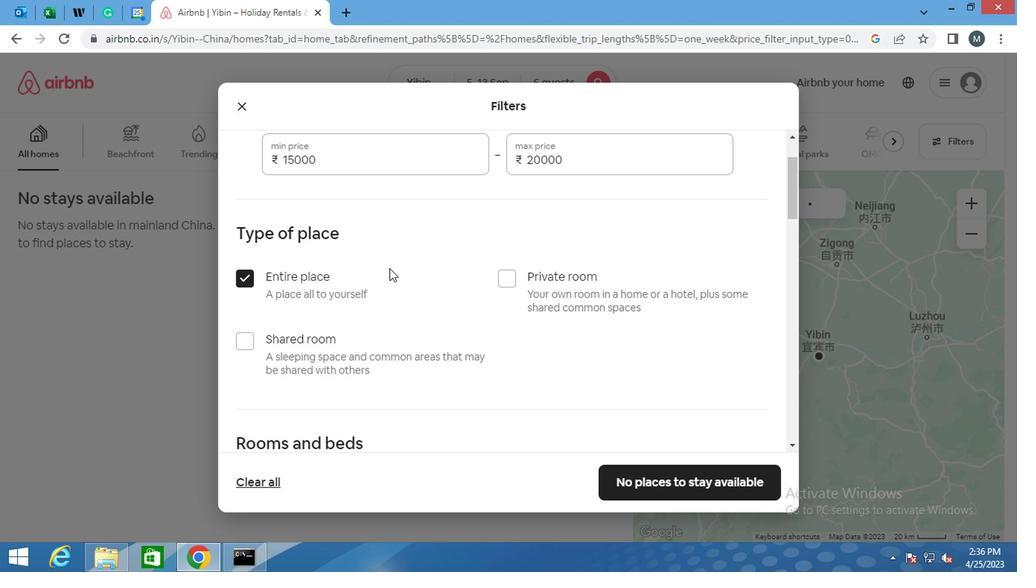 
Action: Mouse scrolled (387, 269) with delta (0, -1)
Screenshot: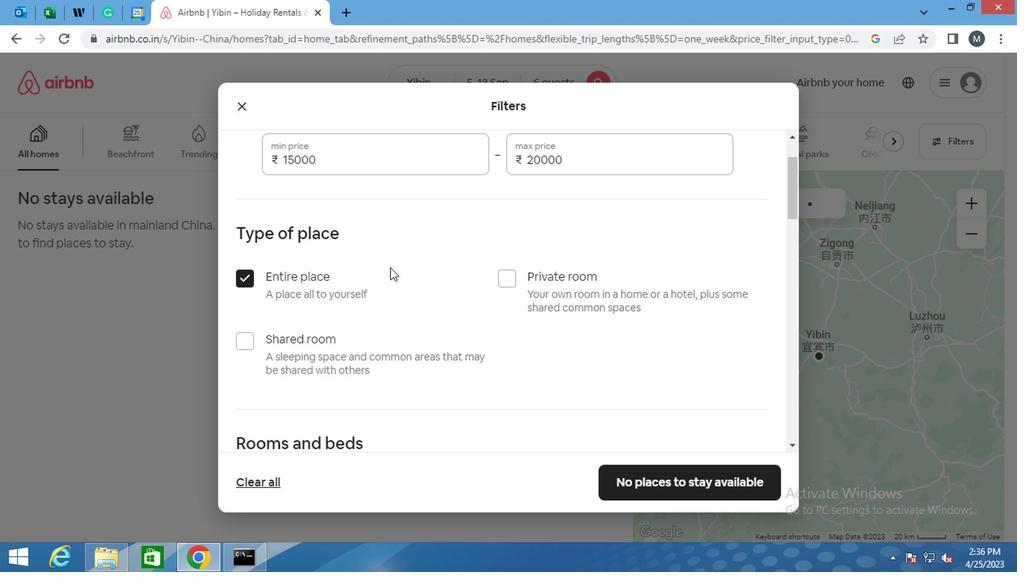 
Action: Mouse scrolled (387, 269) with delta (0, -1)
Screenshot: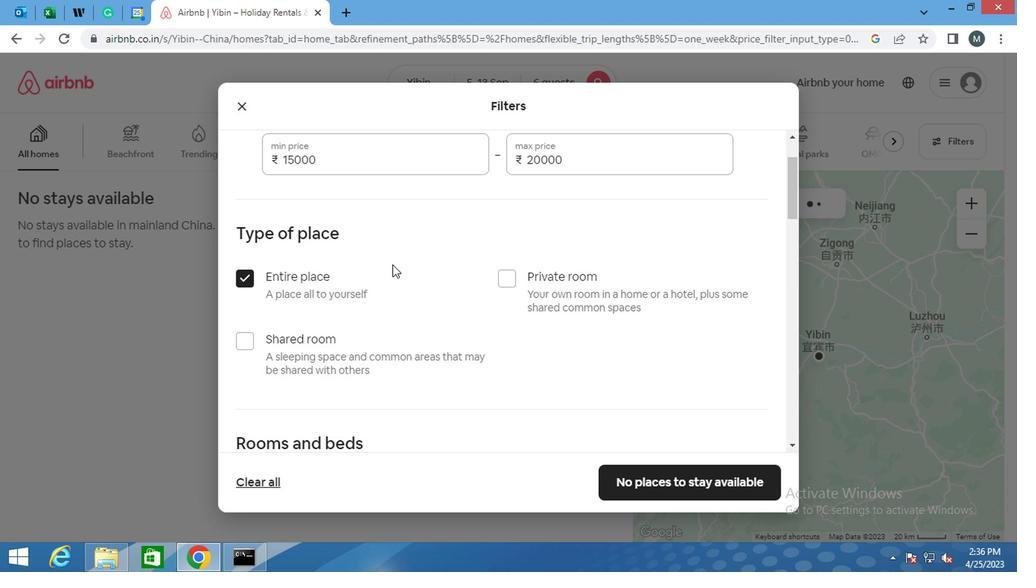 
Action: Mouse scrolled (387, 269) with delta (0, -1)
Screenshot: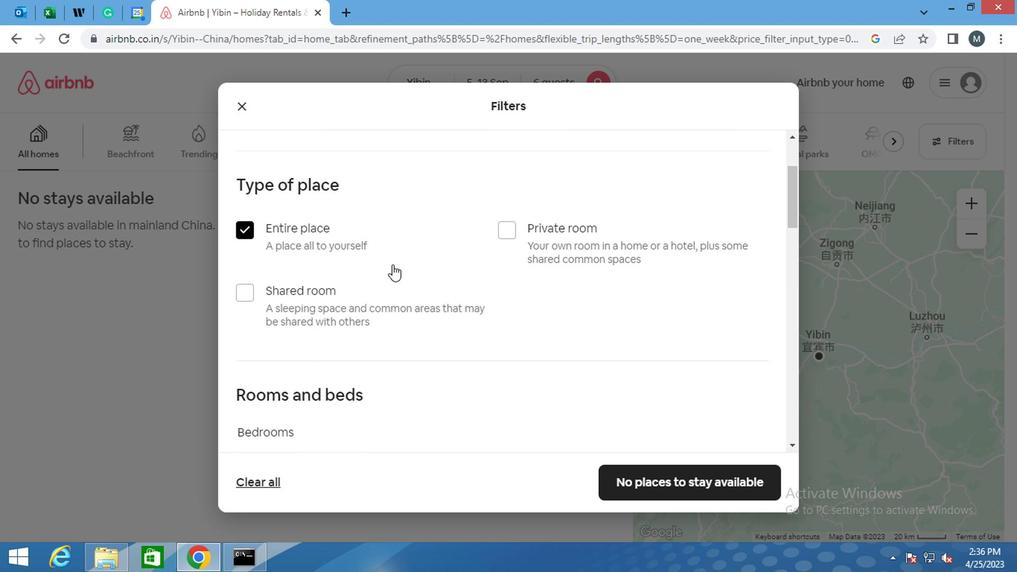 
Action: Mouse moved to (415, 304)
Screenshot: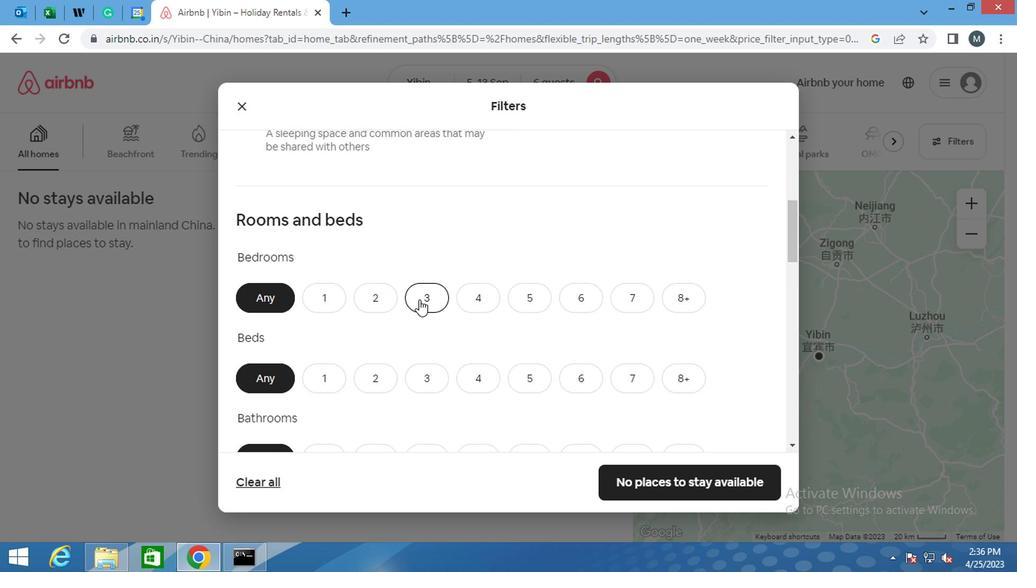 
Action: Mouse pressed left at (415, 304)
Screenshot: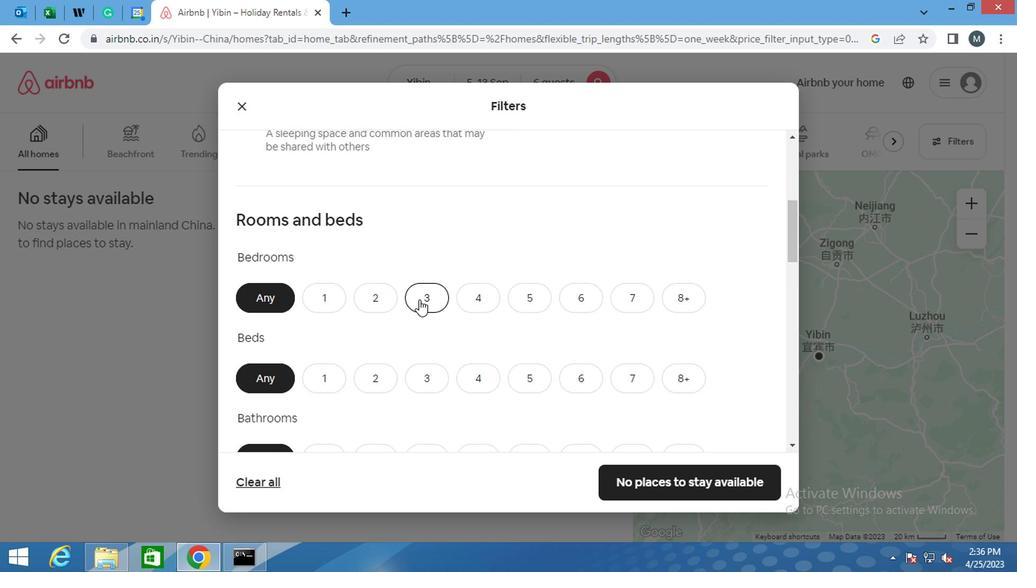 
Action: Mouse moved to (413, 301)
Screenshot: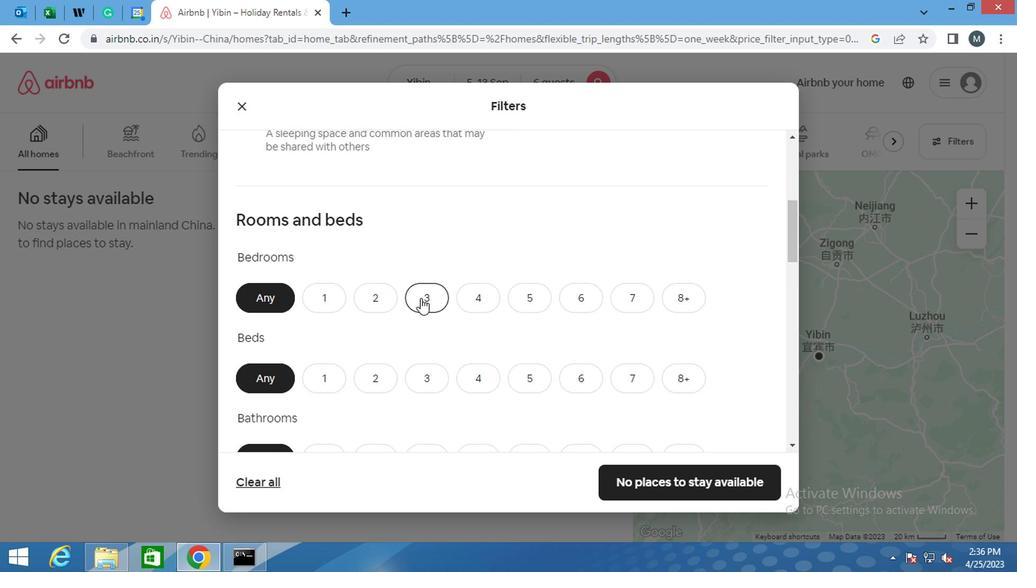 
Action: Mouse scrolled (413, 301) with delta (0, 0)
Screenshot: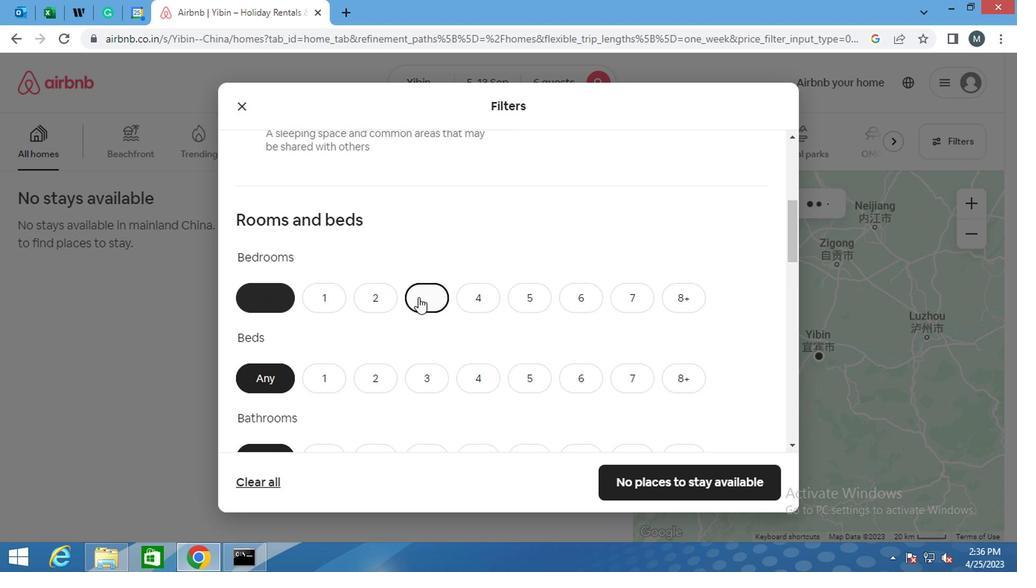
Action: Mouse moved to (413, 302)
Screenshot: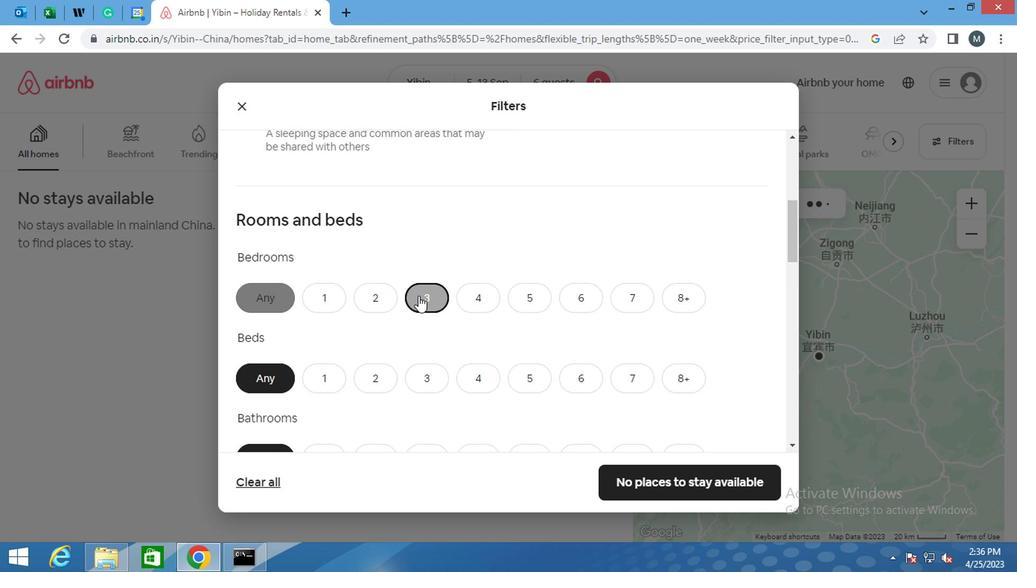 
Action: Mouse scrolled (413, 301) with delta (0, 0)
Screenshot: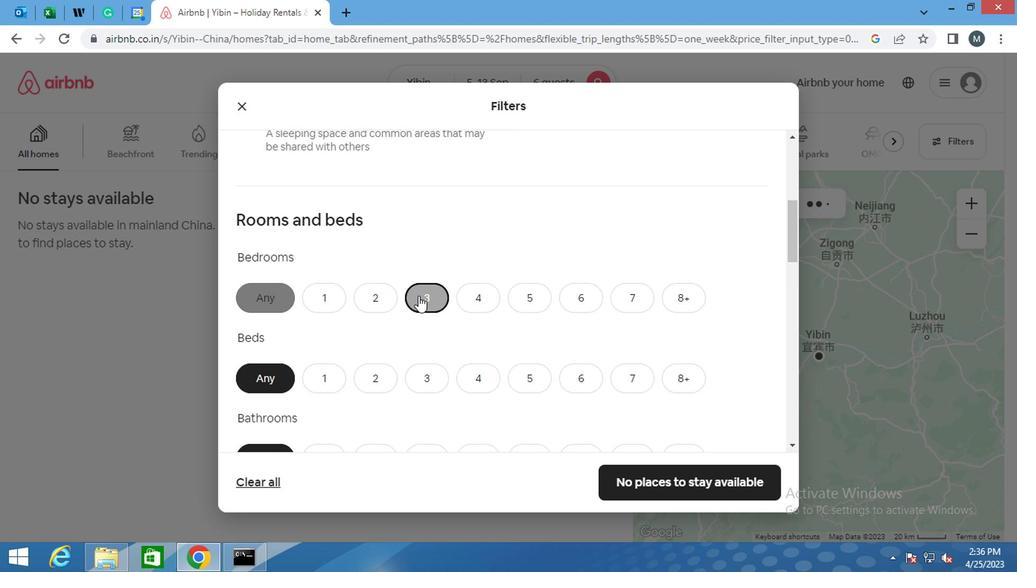 
Action: Mouse moved to (417, 224)
Screenshot: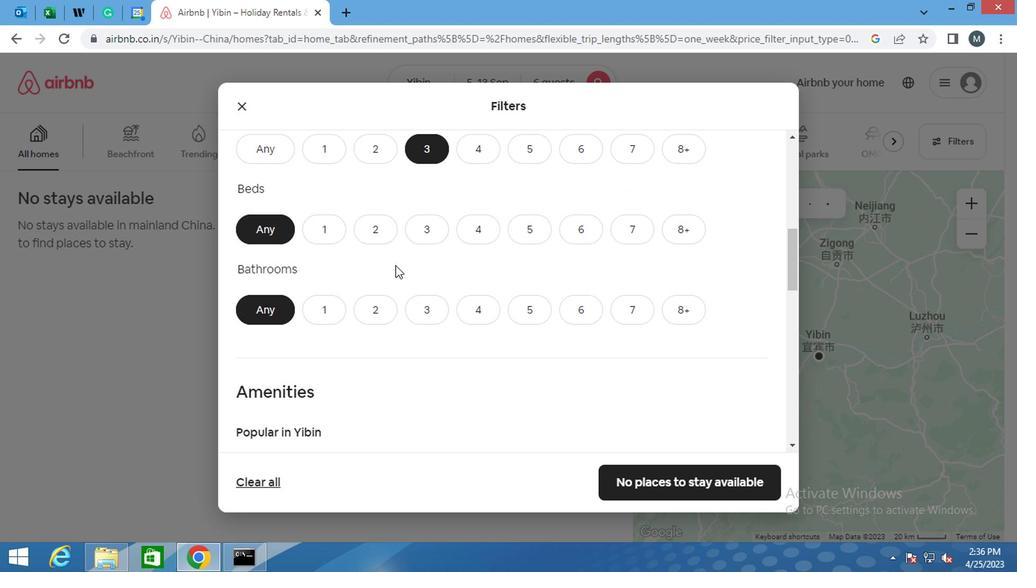 
Action: Mouse pressed left at (417, 224)
Screenshot: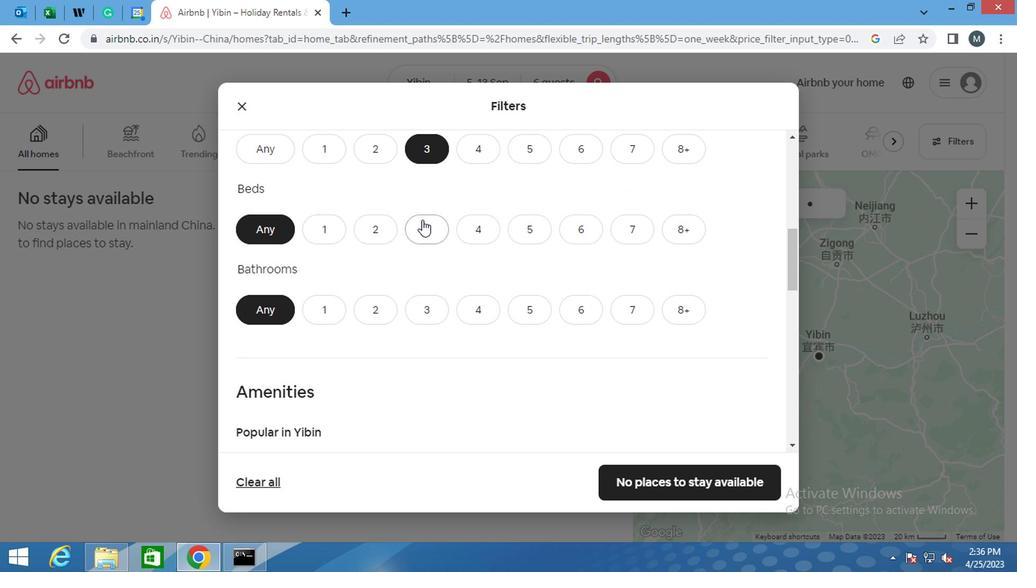 
Action: Mouse moved to (414, 308)
Screenshot: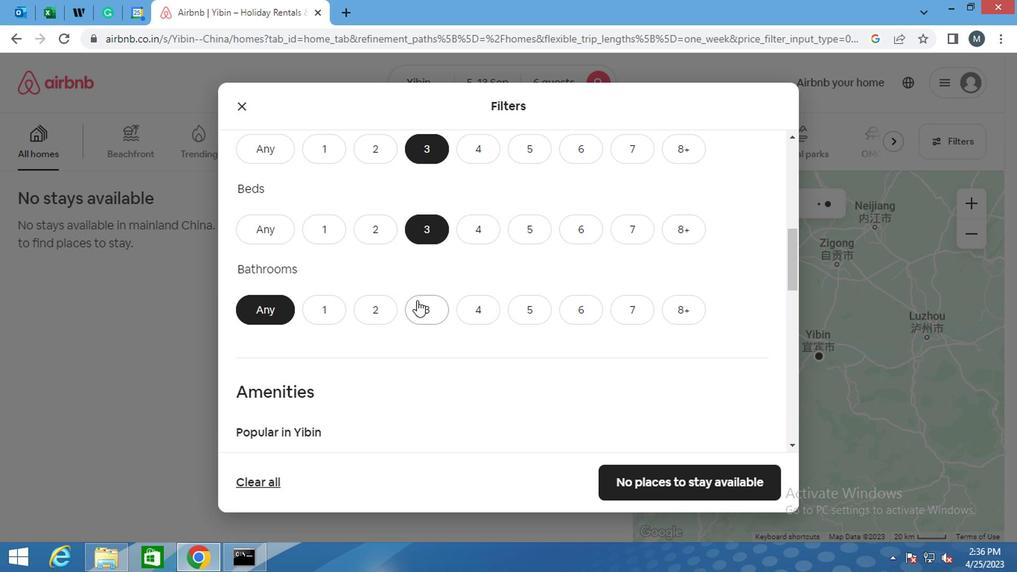 
Action: Mouse pressed left at (414, 308)
Screenshot: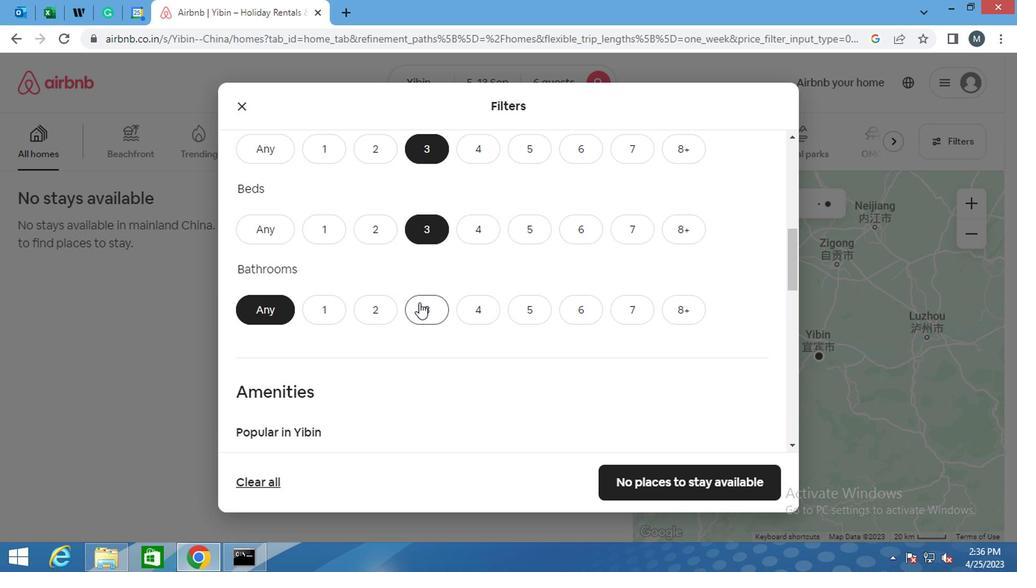 
Action: Mouse moved to (325, 272)
Screenshot: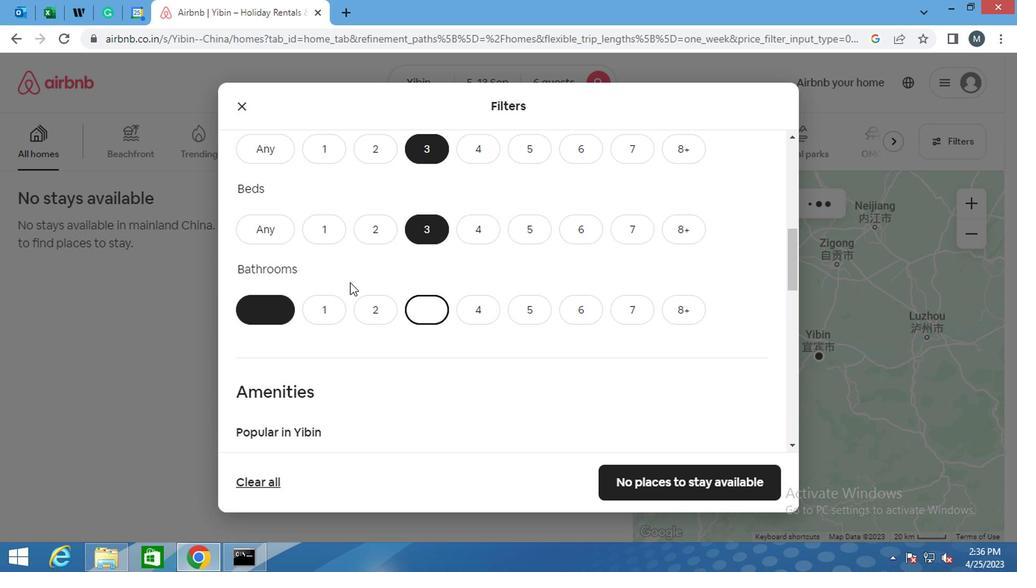 
Action: Mouse scrolled (325, 271) with delta (0, 0)
Screenshot: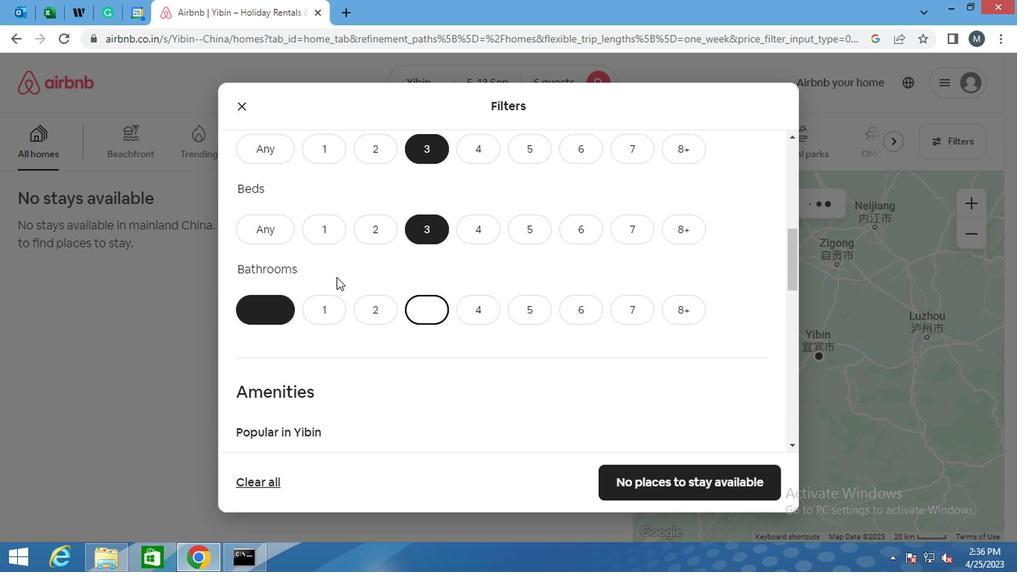 
Action: Mouse scrolled (325, 271) with delta (0, 0)
Screenshot: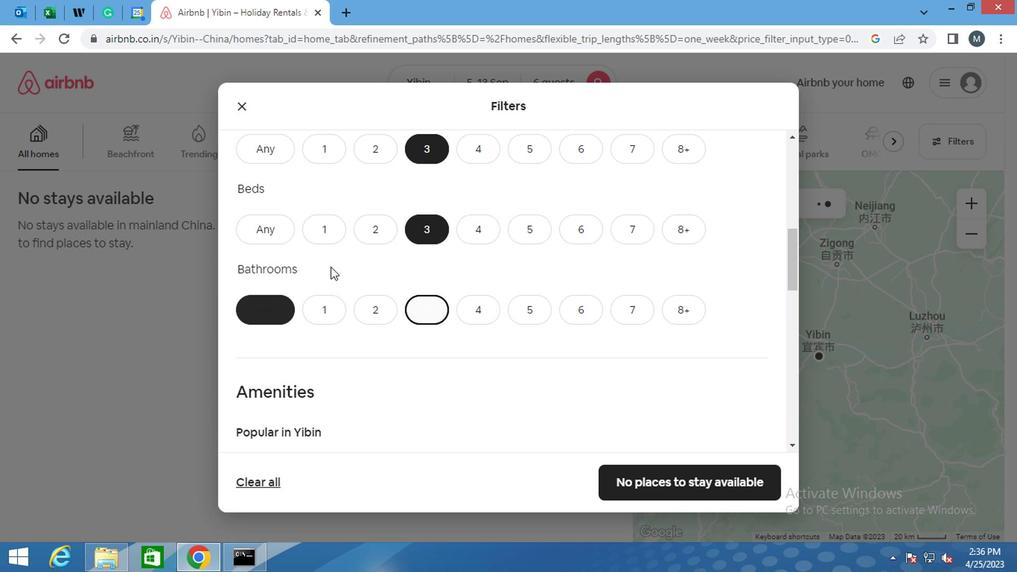 
Action: Mouse moved to (328, 243)
Screenshot: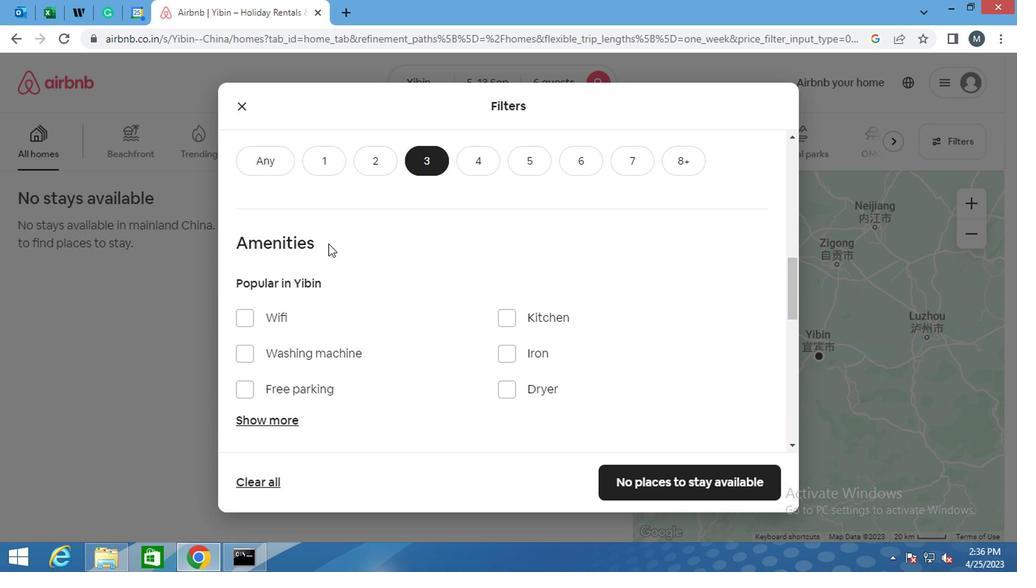 
Action: Mouse scrolled (328, 242) with delta (0, -1)
Screenshot: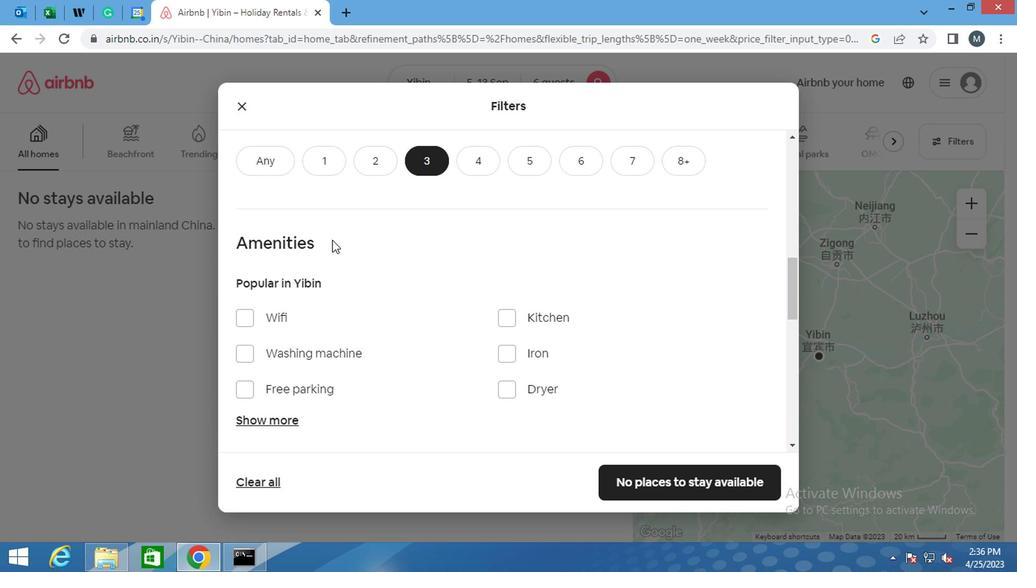 
Action: Mouse moved to (358, 250)
Screenshot: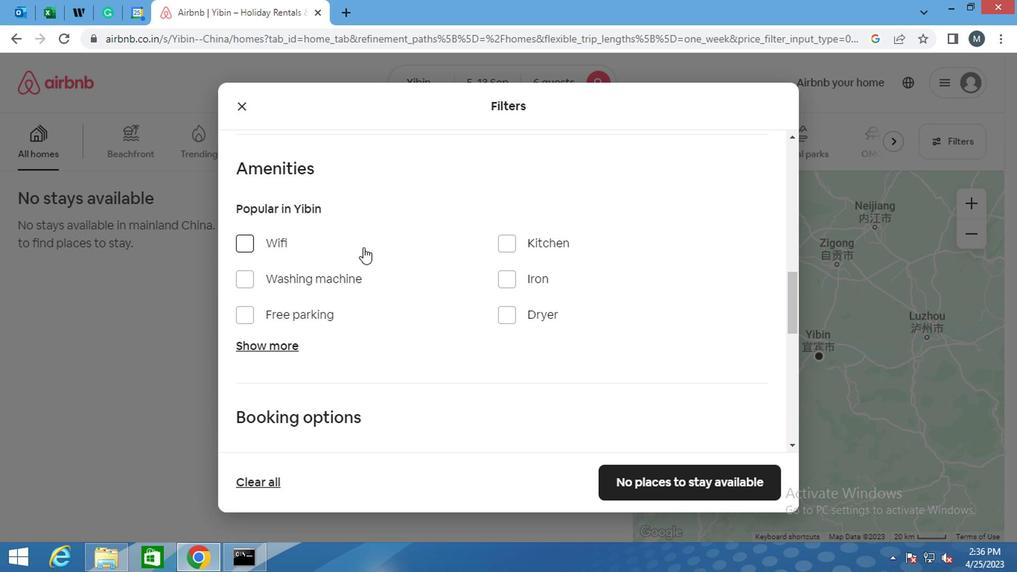 
Action: Mouse scrolled (358, 249) with delta (0, -1)
Screenshot: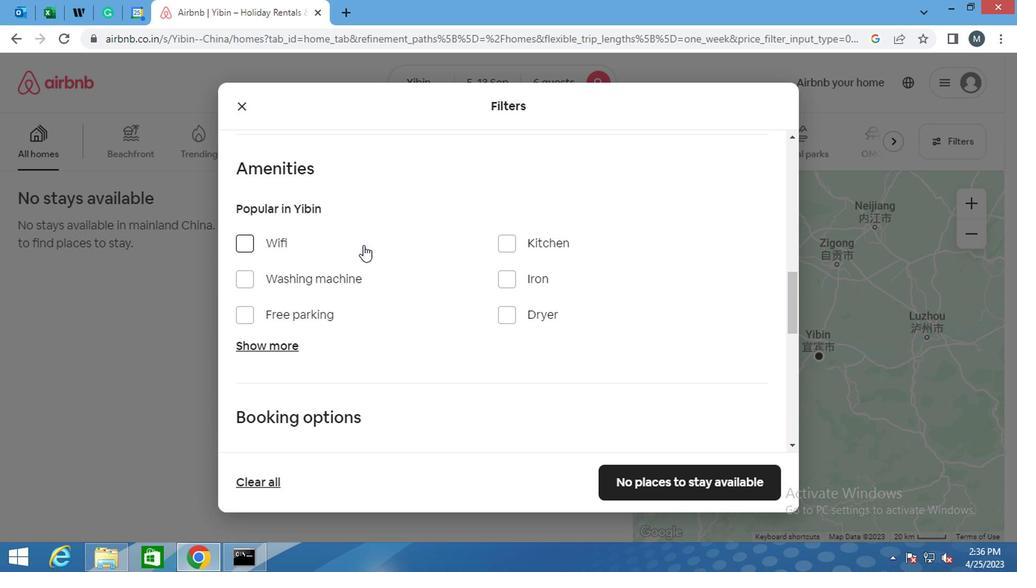 
Action: Mouse moved to (236, 217)
Screenshot: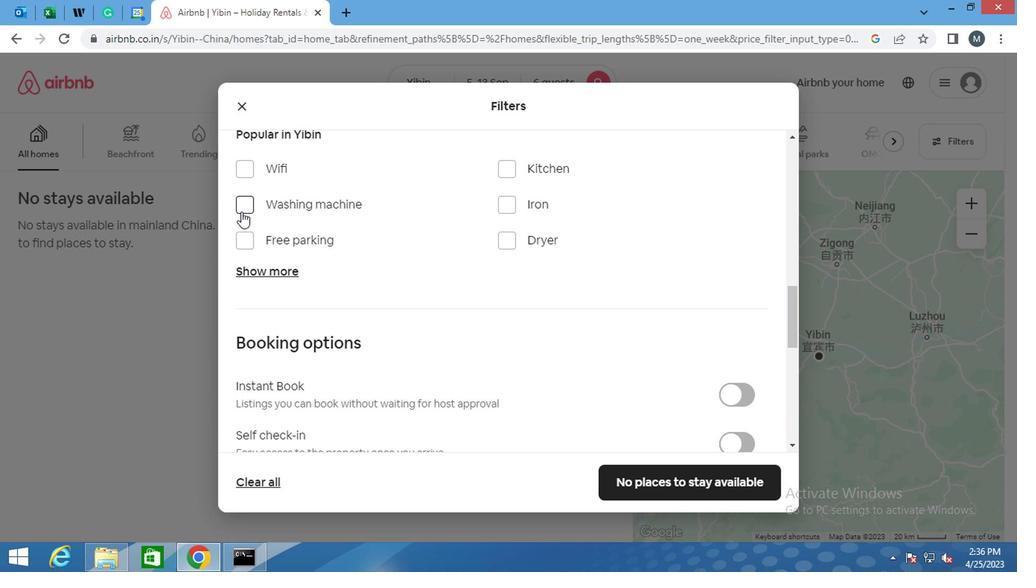 
Action: Mouse pressed left at (236, 217)
Screenshot: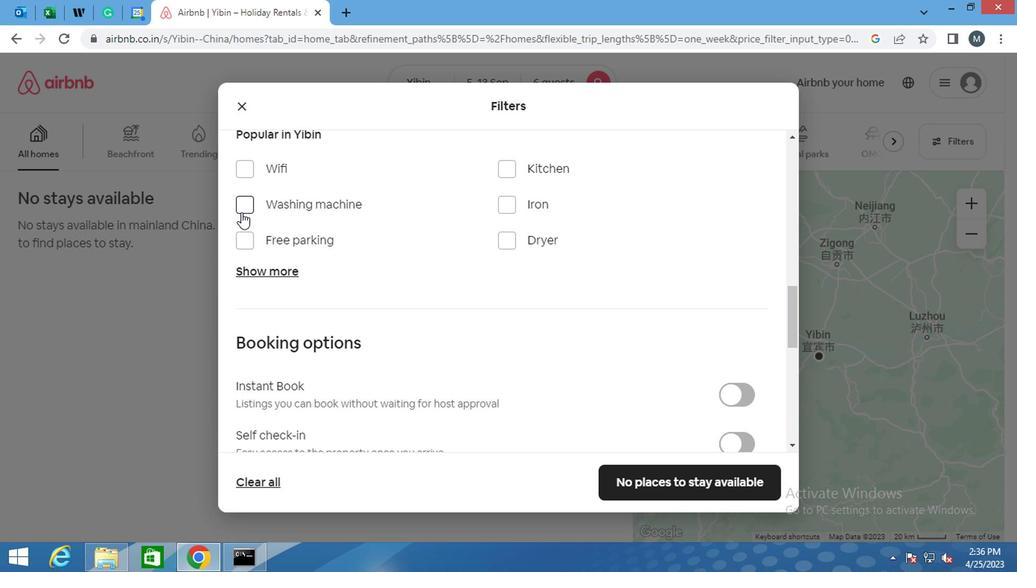 
Action: Mouse moved to (327, 223)
Screenshot: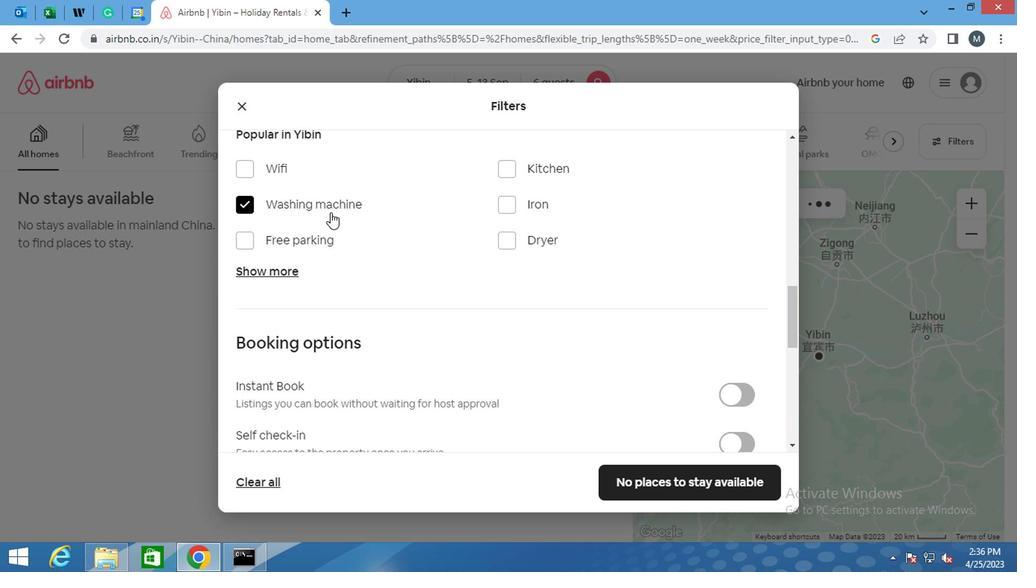 
Action: Mouse scrolled (327, 222) with delta (0, 0)
Screenshot: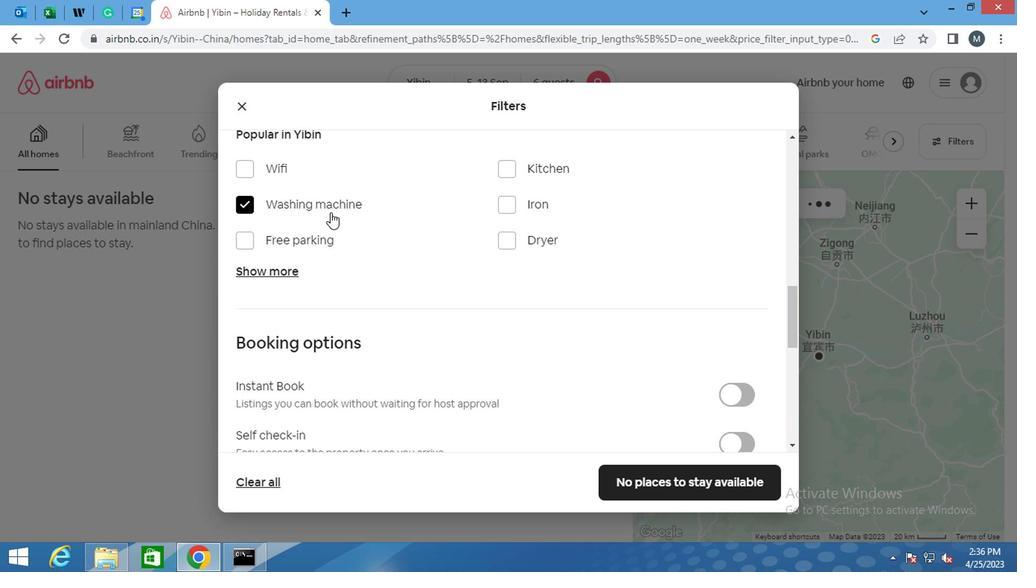 
Action: Mouse moved to (327, 229)
Screenshot: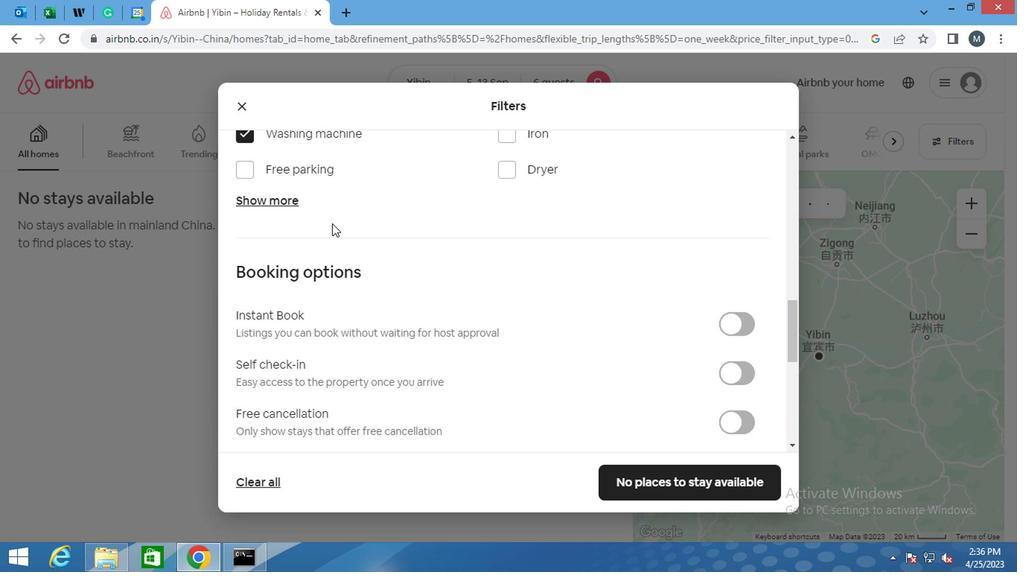 
Action: Mouse scrolled (327, 229) with delta (0, 0)
Screenshot: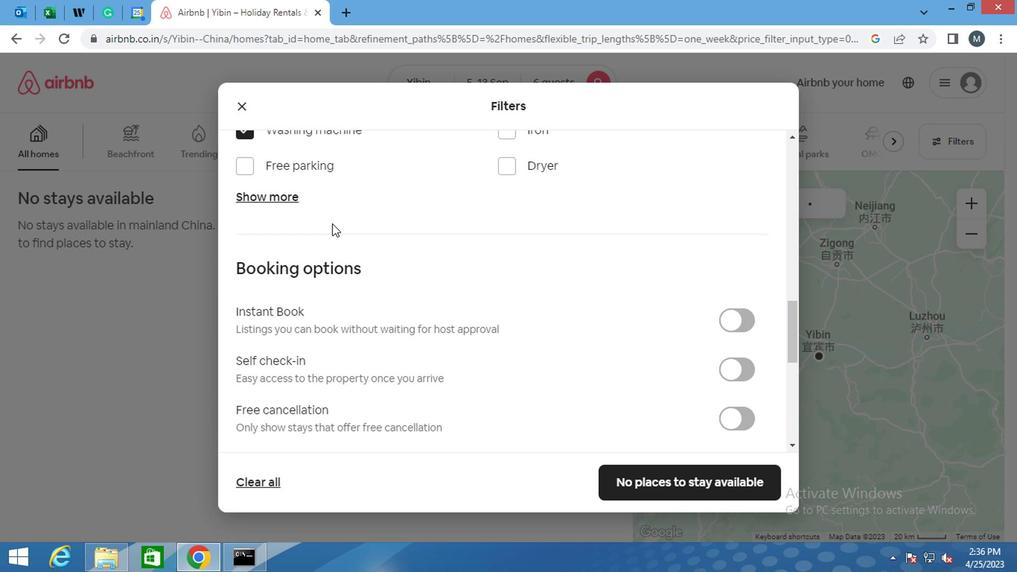 
Action: Mouse moved to (346, 232)
Screenshot: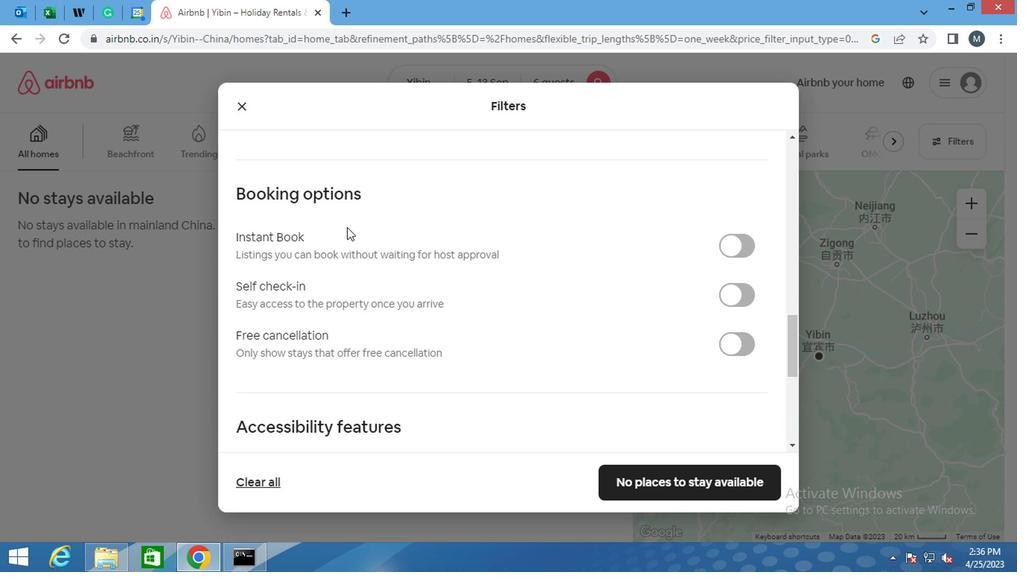 
Action: Mouse scrolled (346, 231) with delta (0, 0)
Screenshot: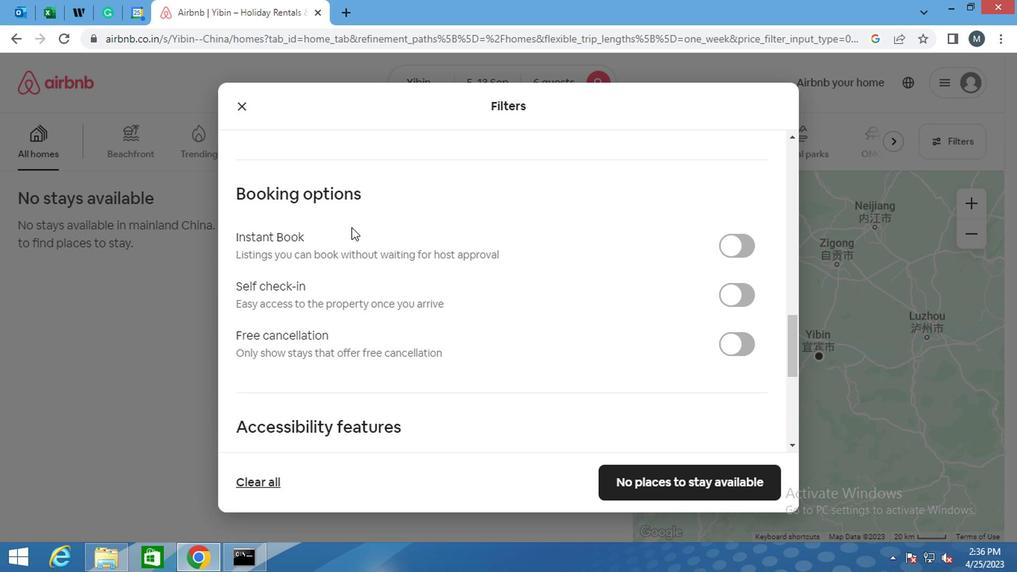 
Action: Mouse moved to (729, 221)
Screenshot: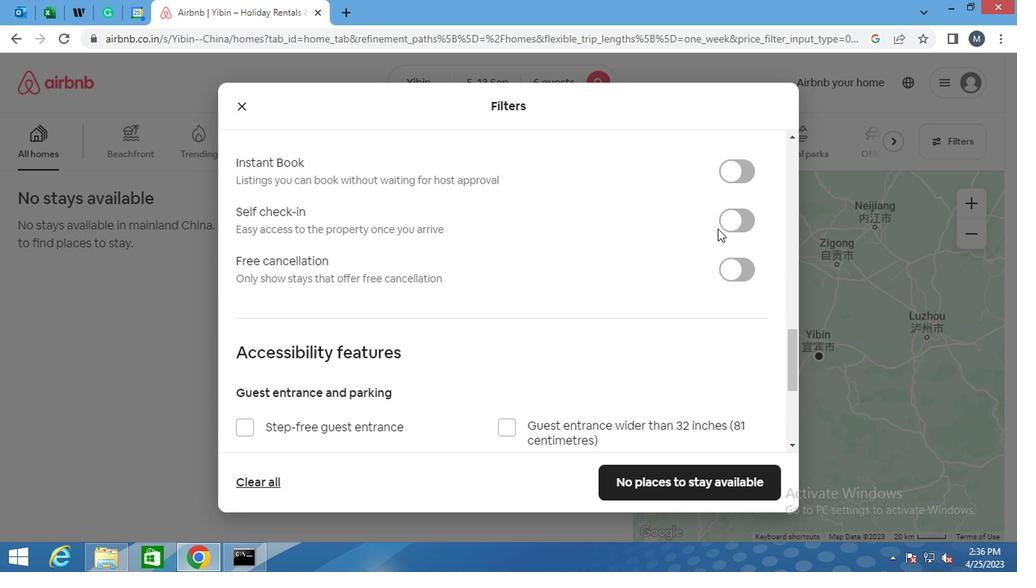 
Action: Mouse pressed left at (729, 221)
Screenshot: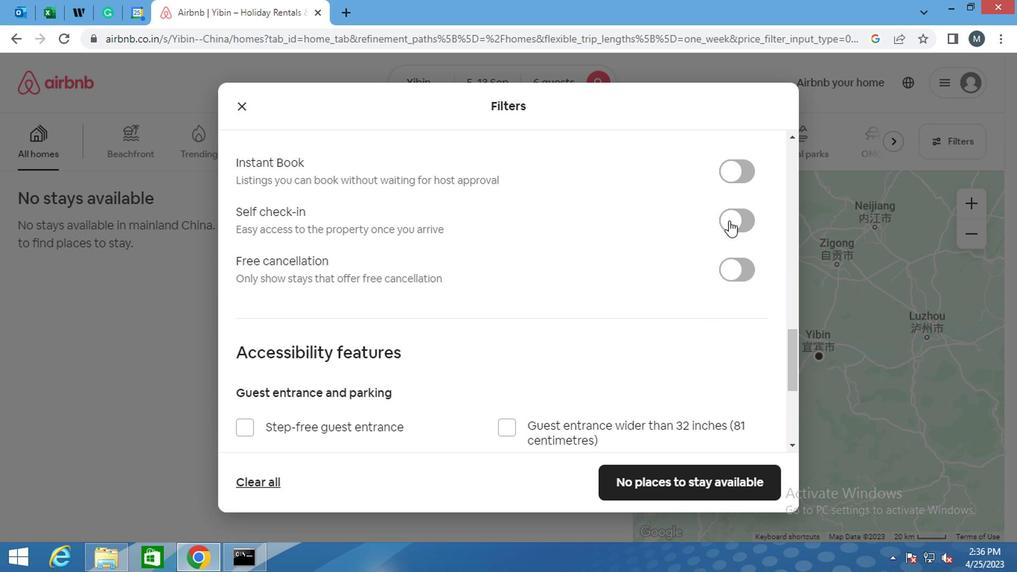 
Action: Mouse moved to (534, 272)
Screenshot: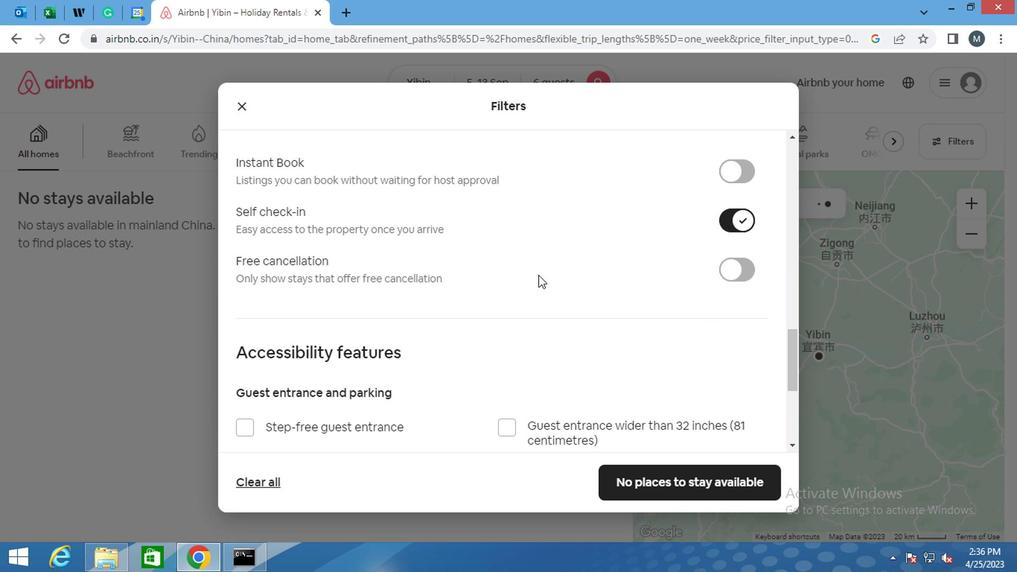 
Action: Mouse scrolled (534, 271) with delta (0, 0)
Screenshot: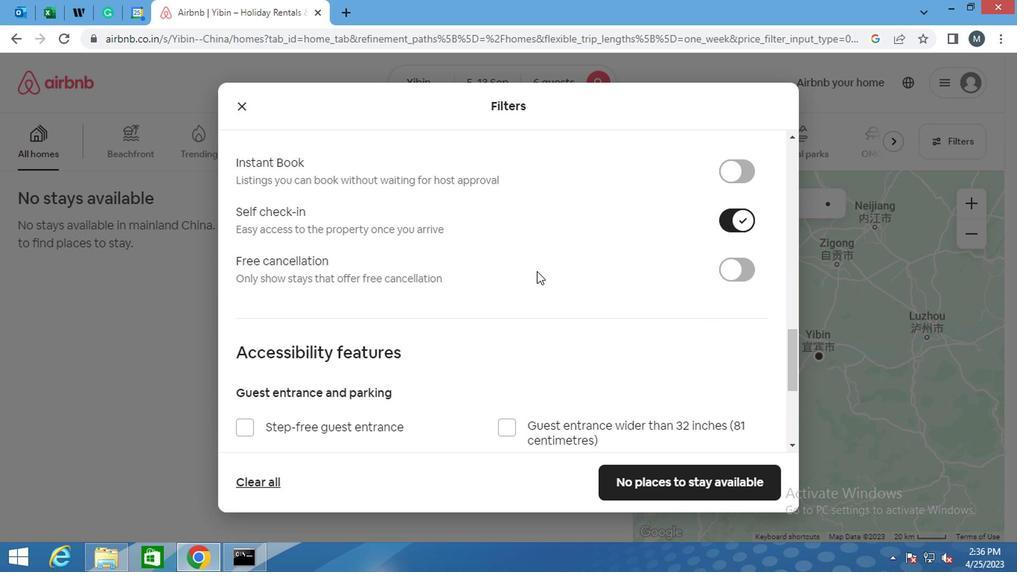 
Action: Mouse scrolled (534, 271) with delta (0, 0)
Screenshot: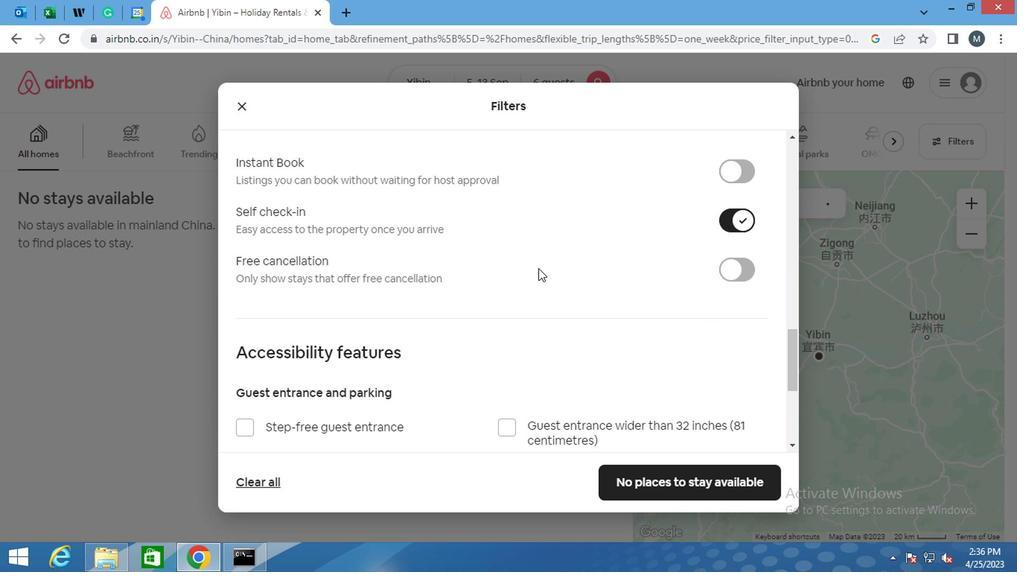 
Action: Mouse scrolled (534, 271) with delta (0, 0)
Screenshot: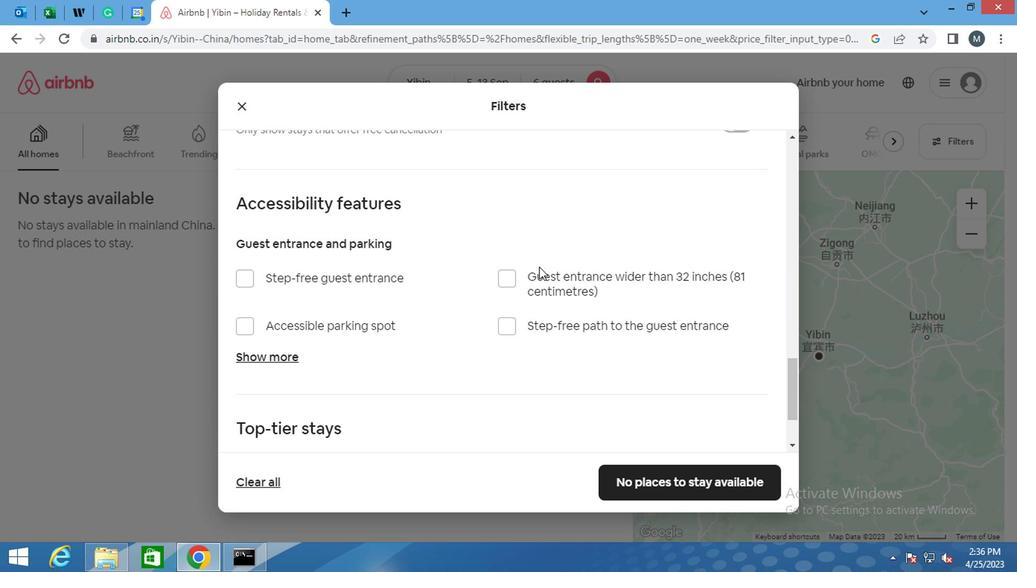 
Action: Mouse moved to (362, 329)
Screenshot: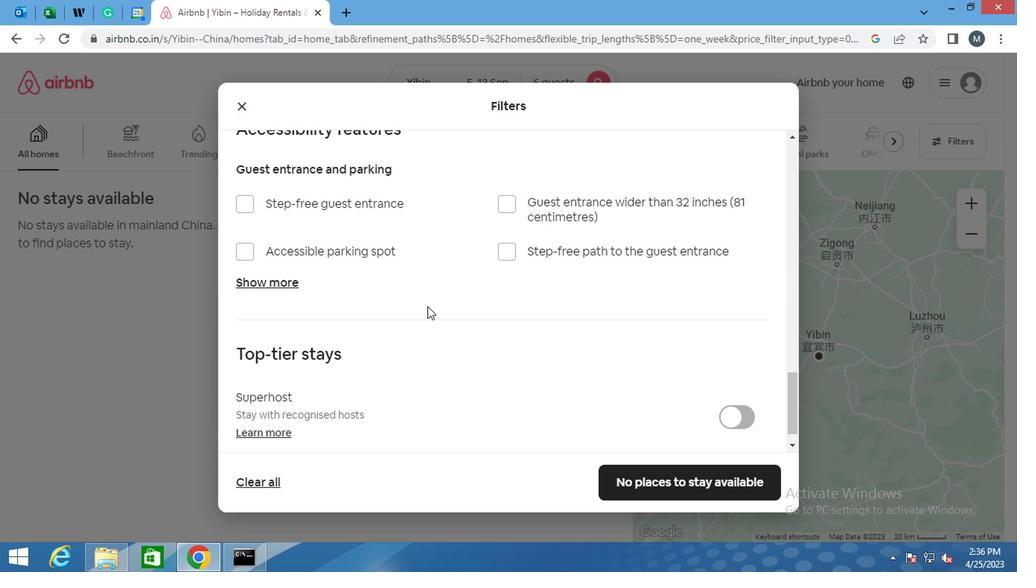 
Action: Mouse scrolled (362, 328) with delta (0, -1)
Screenshot: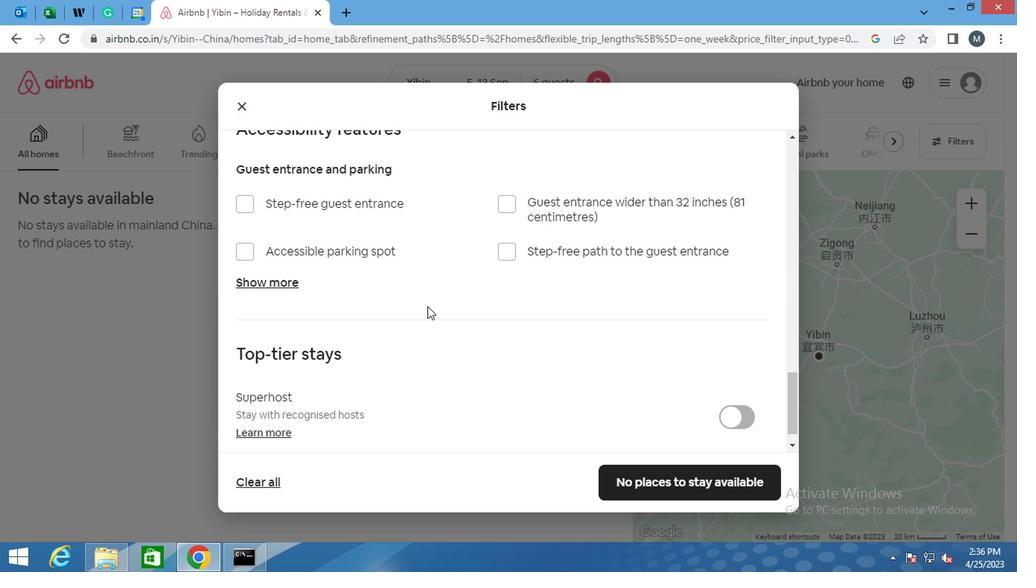 
Action: Mouse moved to (362, 333)
Screenshot: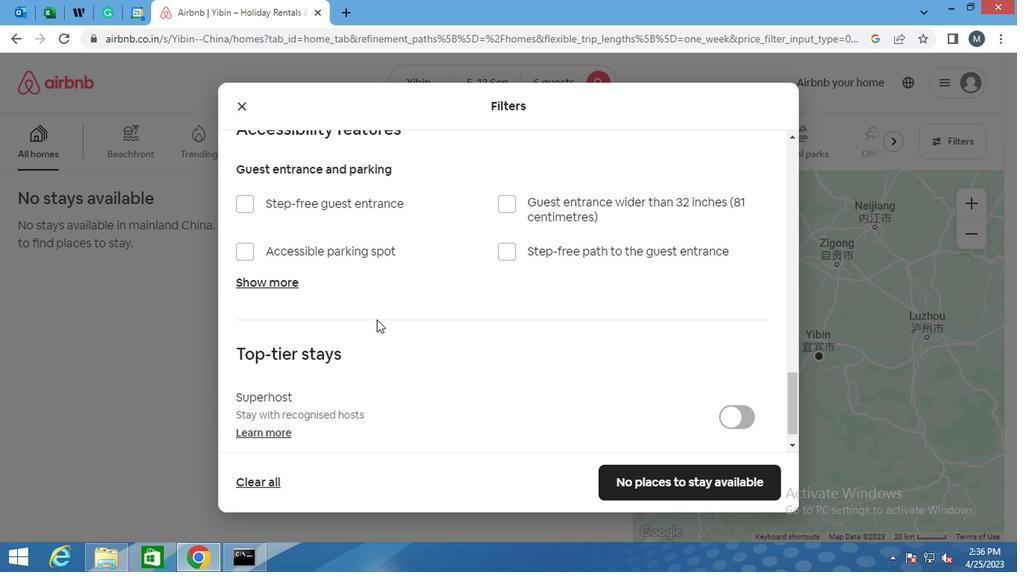 
Action: Mouse scrolled (362, 332) with delta (0, -1)
Screenshot: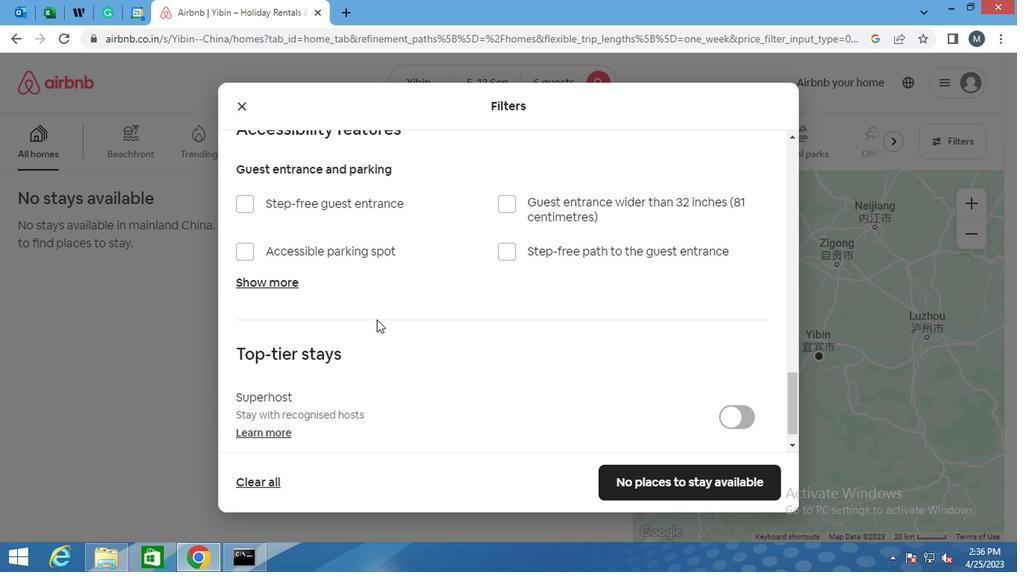 
Action: Mouse moved to (362, 334)
Screenshot: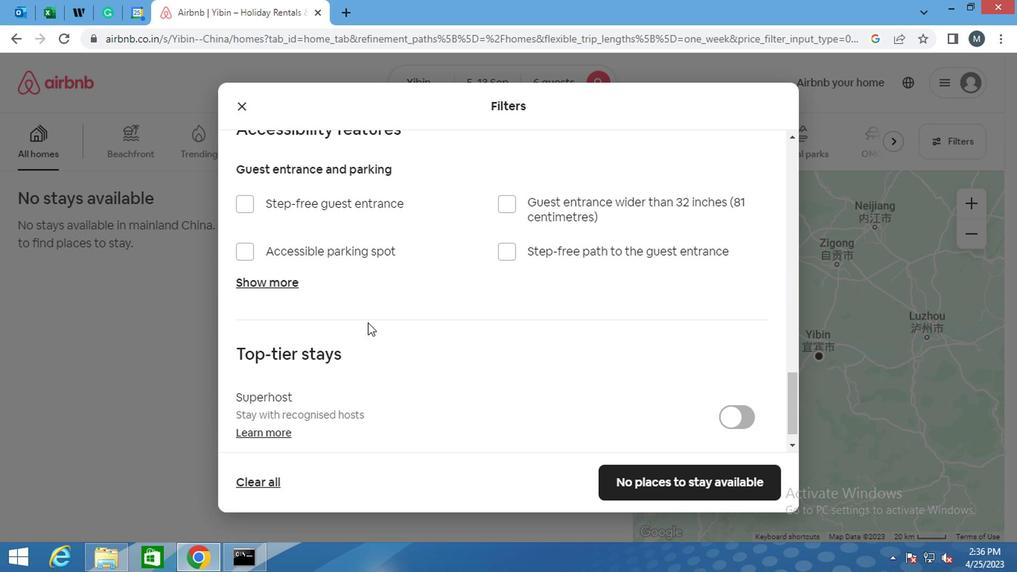 
Action: Mouse scrolled (362, 333) with delta (0, -1)
Screenshot: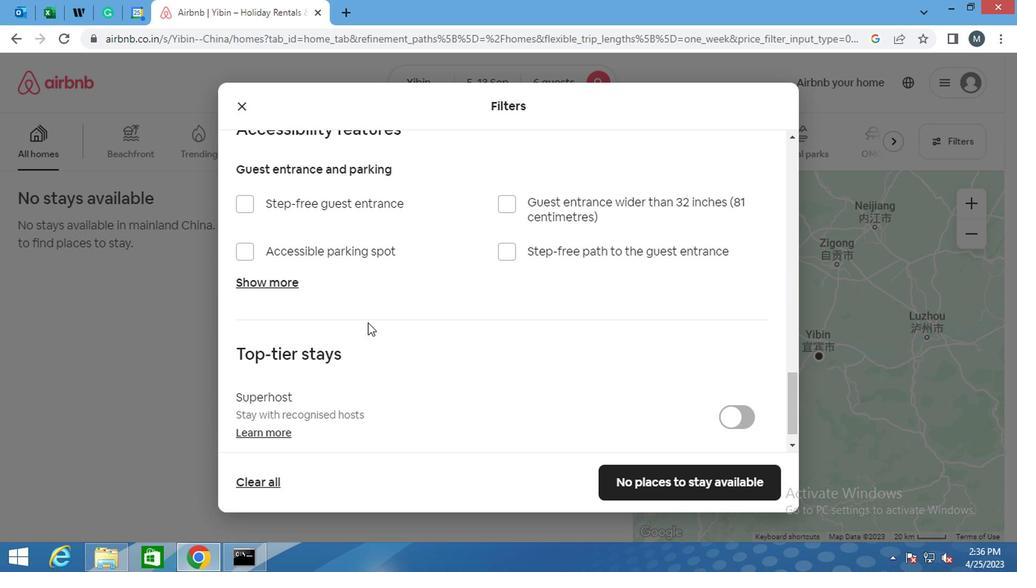 
Action: Mouse moved to (362, 335)
Screenshot: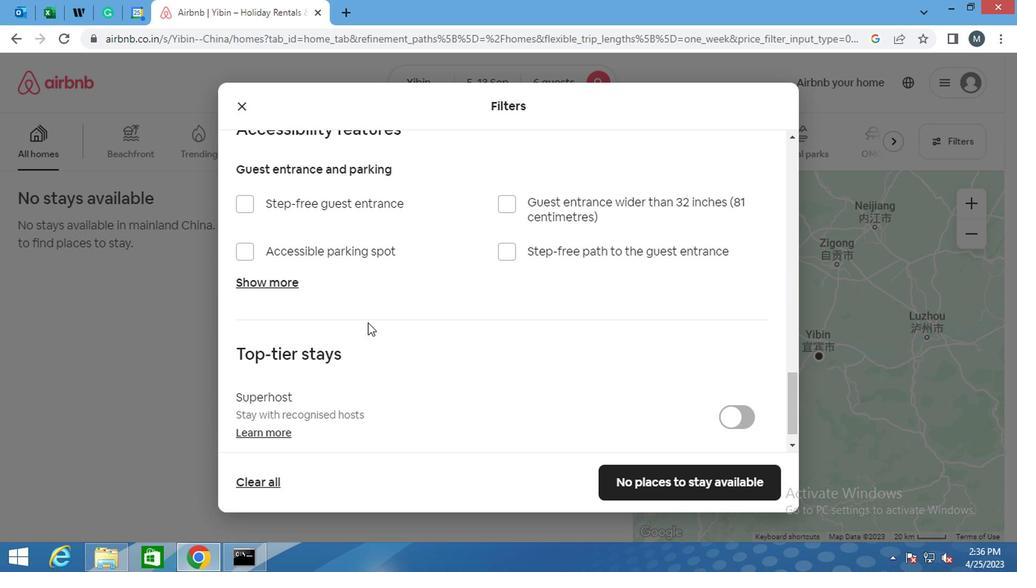 
Action: Mouse scrolled (362, 334) with delta (0, 0)
Screenshot: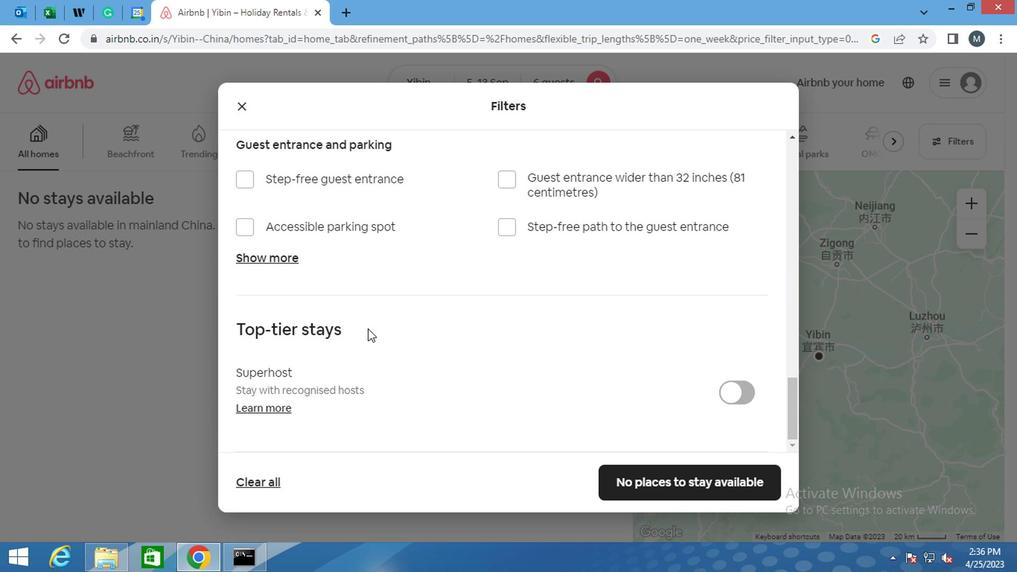 
Action: Mouse scrolled (362, 334) with delta (0, 0)
Screenshot: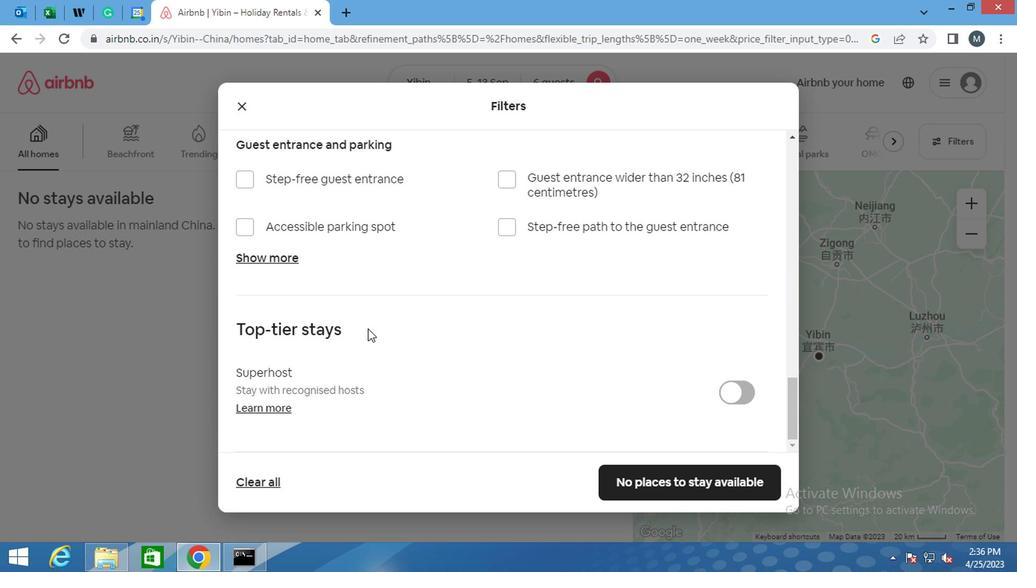 
Action: Mouse moved to (648, 485)
Screenshot: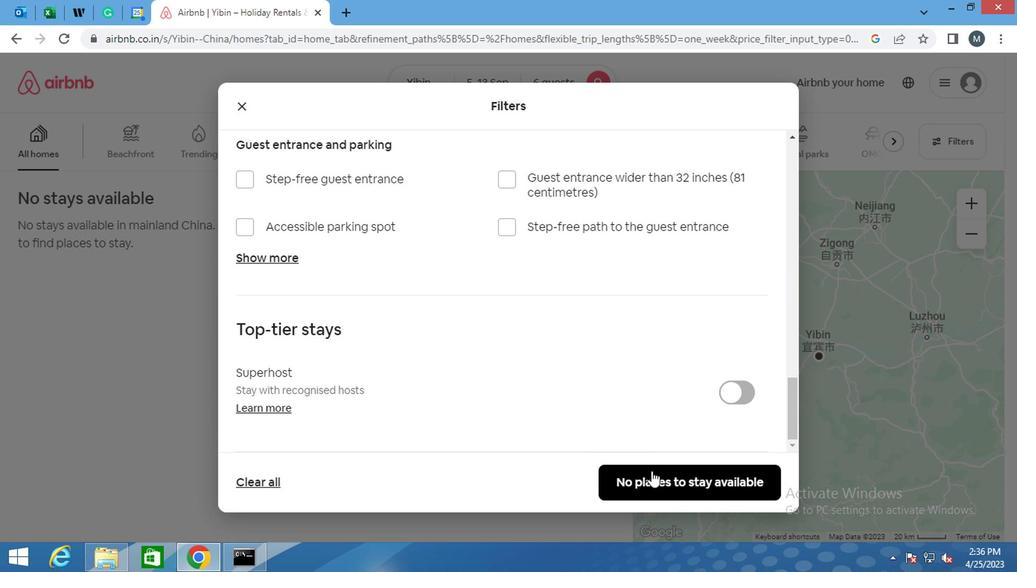 
Action: Mouse pressed left at (648, 485)
Screenshot: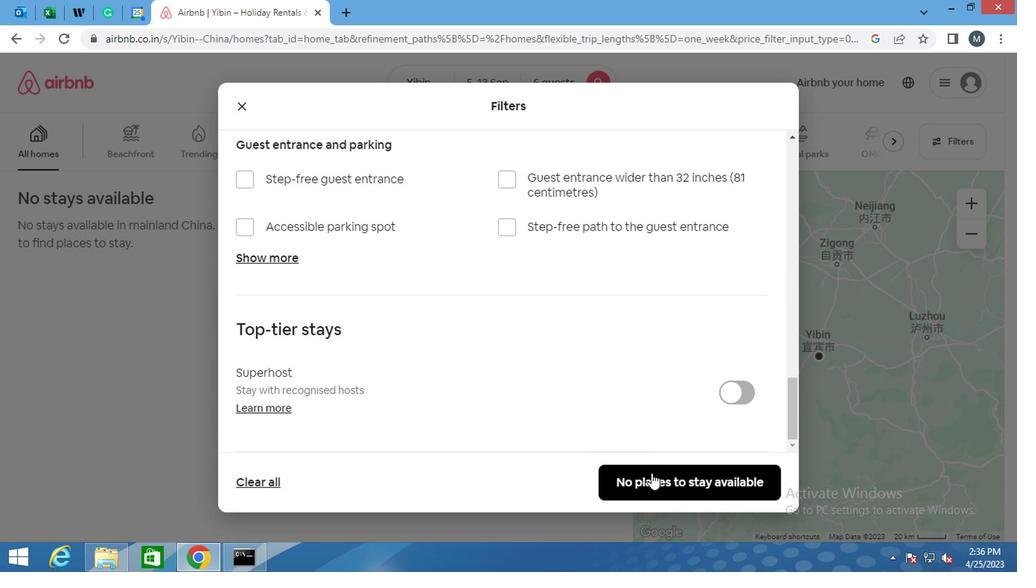 
Action: Mouse moved to (649, 485)
Screenshot: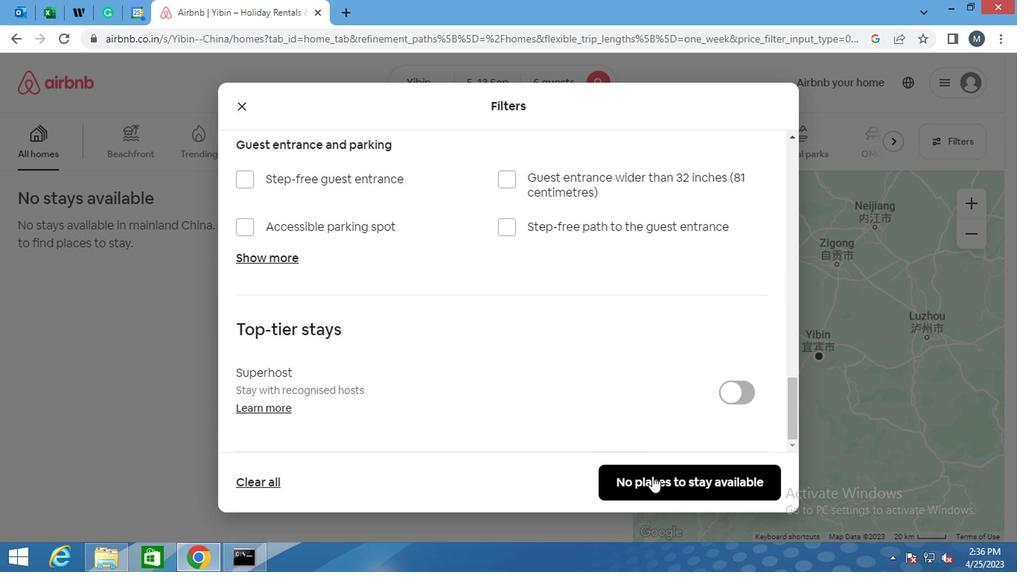 
